 Task: Search one way flight ticket for 1 adult, 6 children, 1 infant in seat and 1 infant on lap in business from Deadhorse: Deadhorse Airport(prudhoe Bay Airport) to New Bern: Coastal Carolina Regional Airport (was Craven County Regional) on 5-4-2023. Number of bags: 2 carry on bags. Price is upto 65000. Outbound departure time preference is 5:45.
Action: Mouse moved to (350, 303)
Screenshot: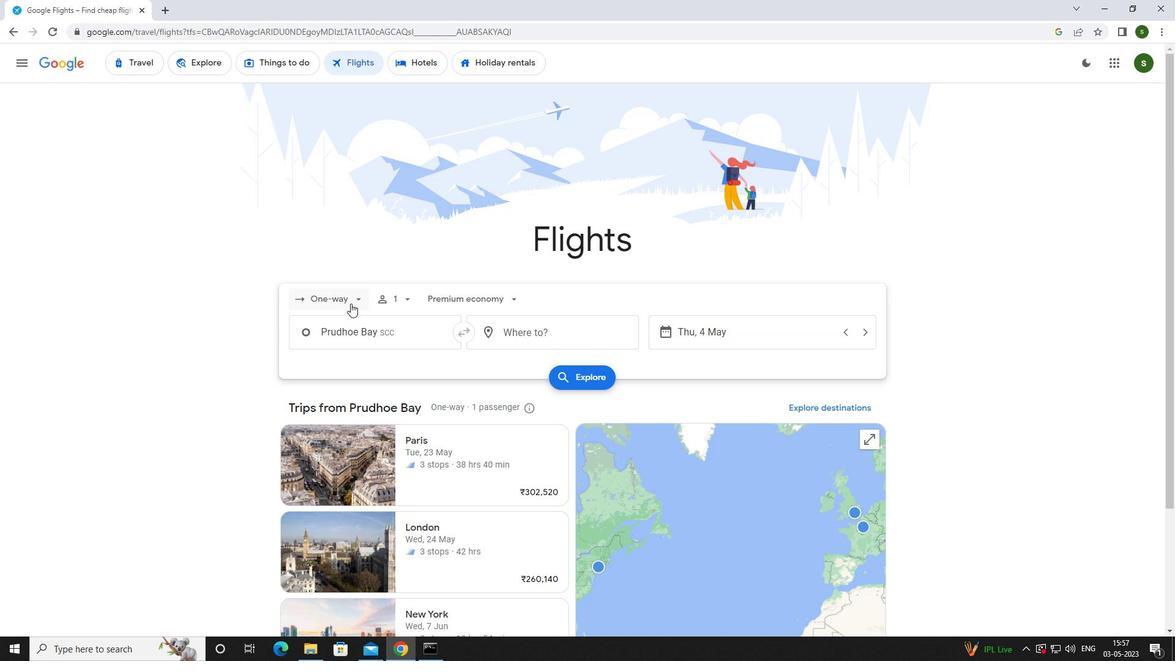 
Action: Mouse pressed left at (350, 303)
Screenshot: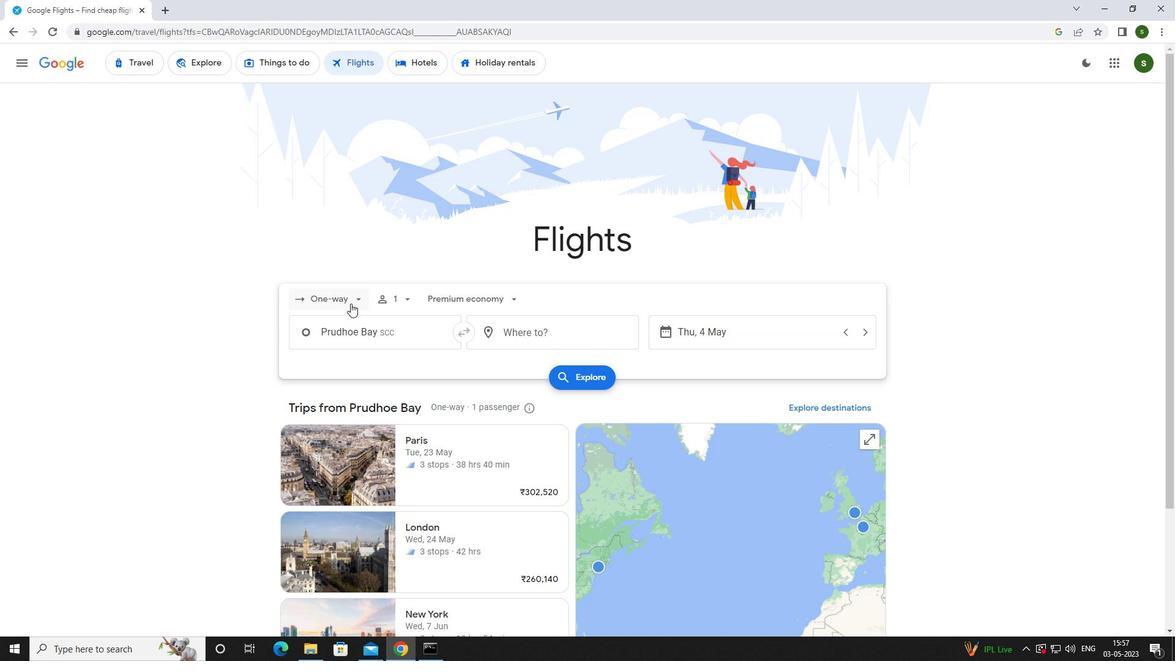 
Action: Mouse moved to (350, 300)
Screenshot: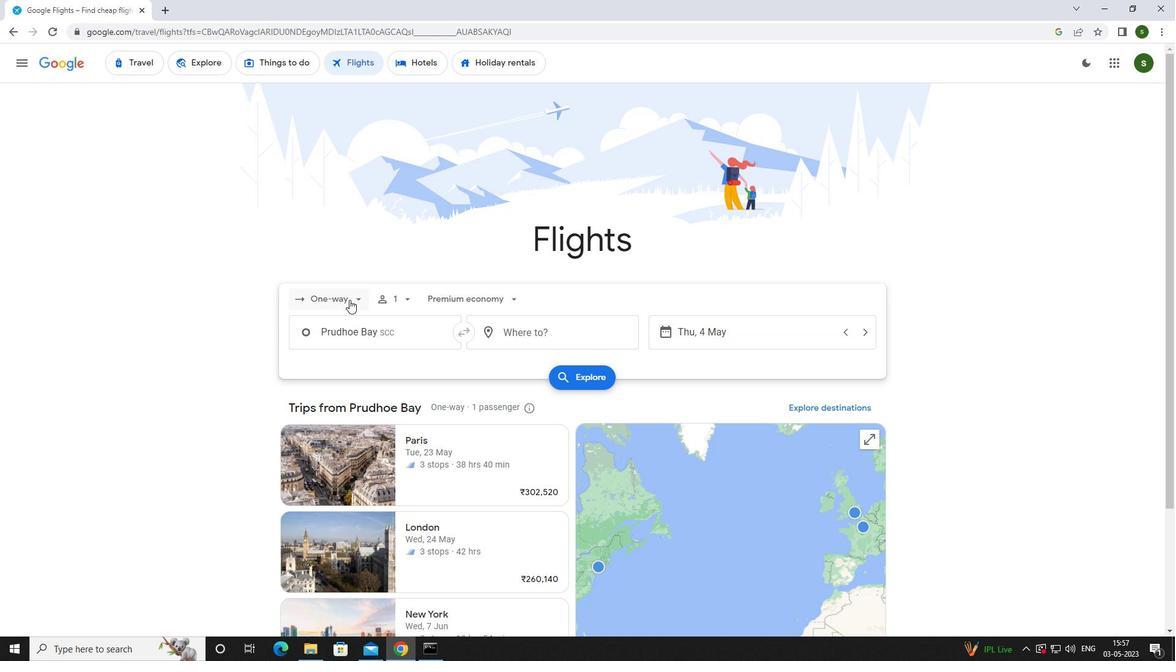 
Action: Mouse pressed left at (350, 300)
Screenshot: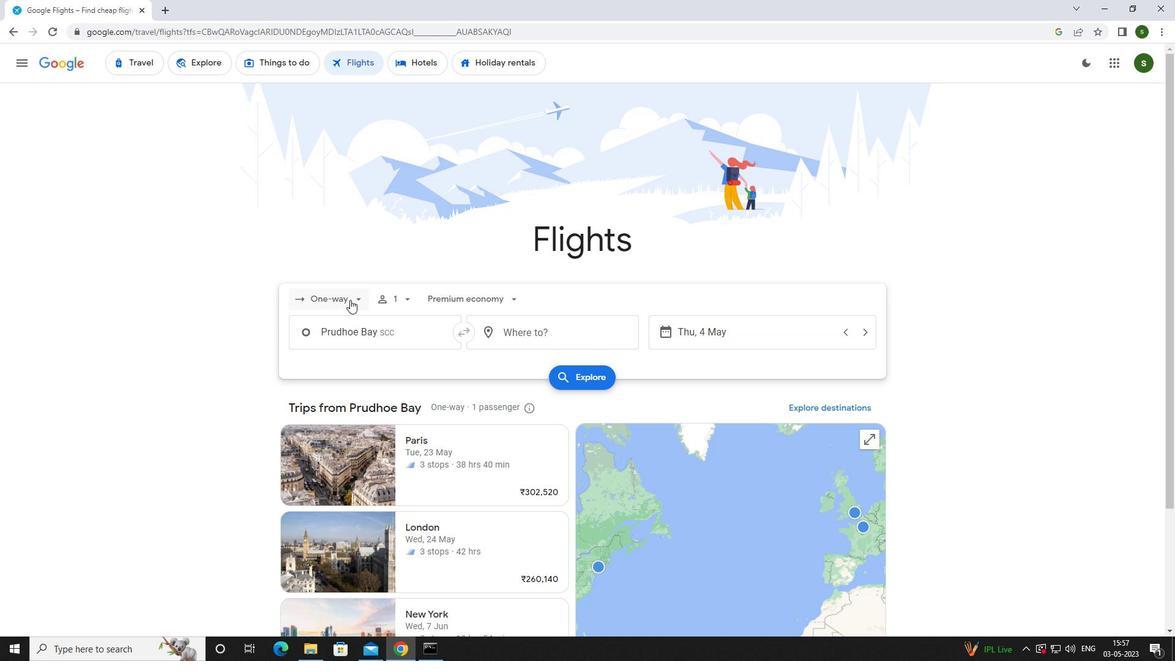 
Action: Mouse moved to (348, 301)
Screenshot: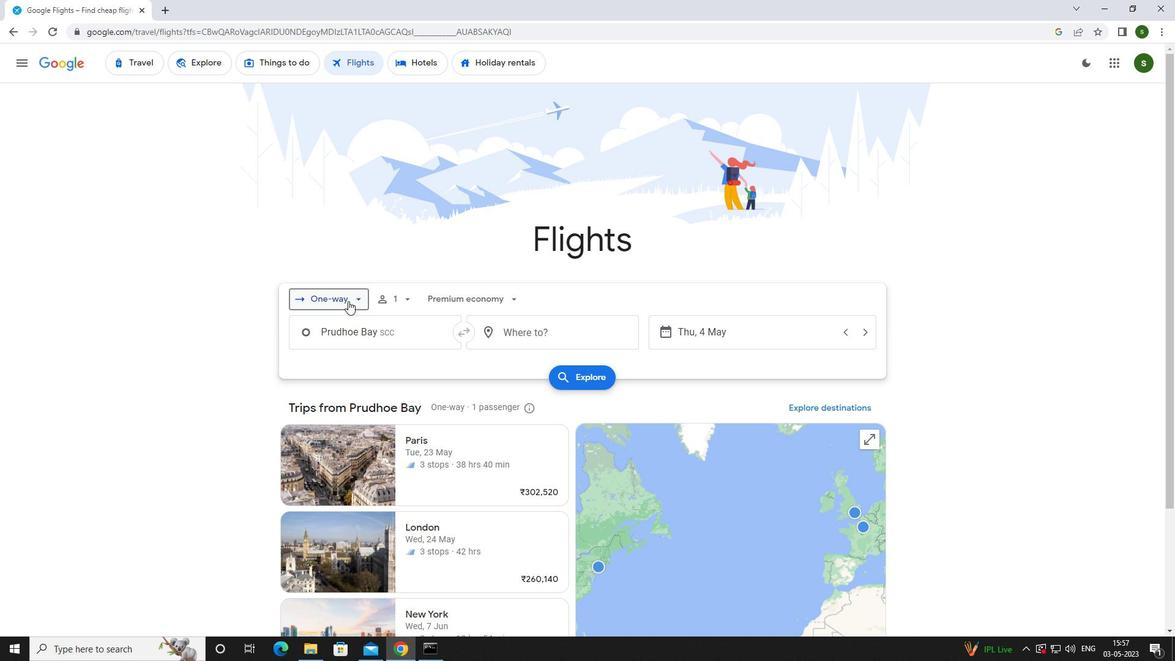 
Action: Mouse pressed left at (348, 301)
Screenshot: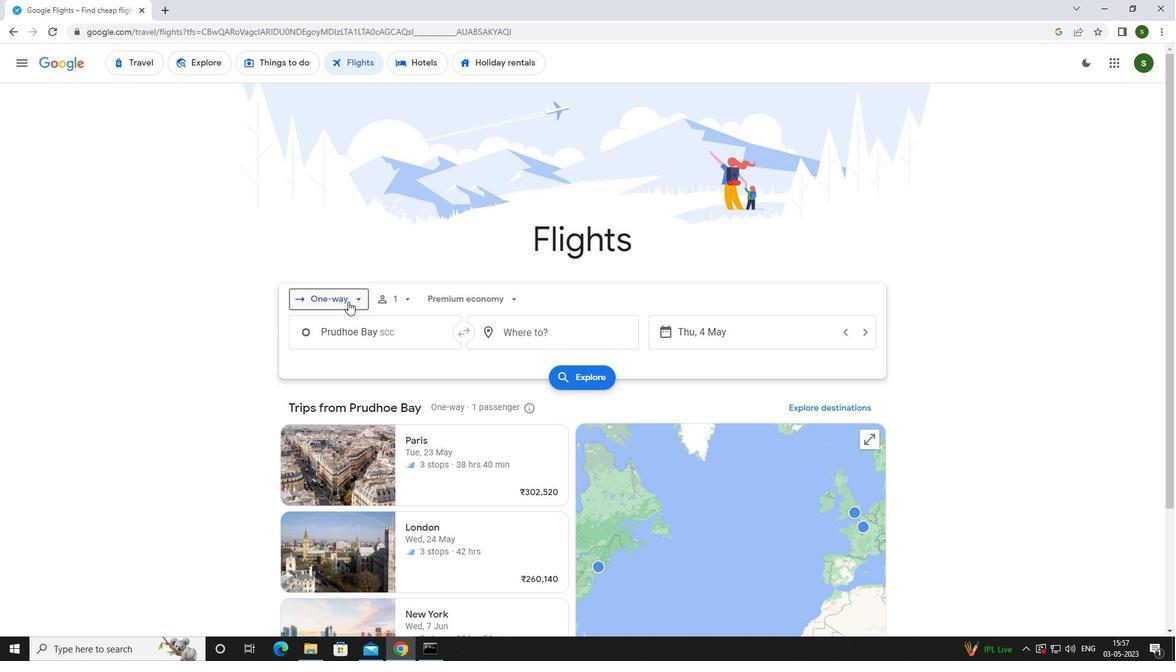 
Action: Mouse moved to (350, 353)
Screenshot: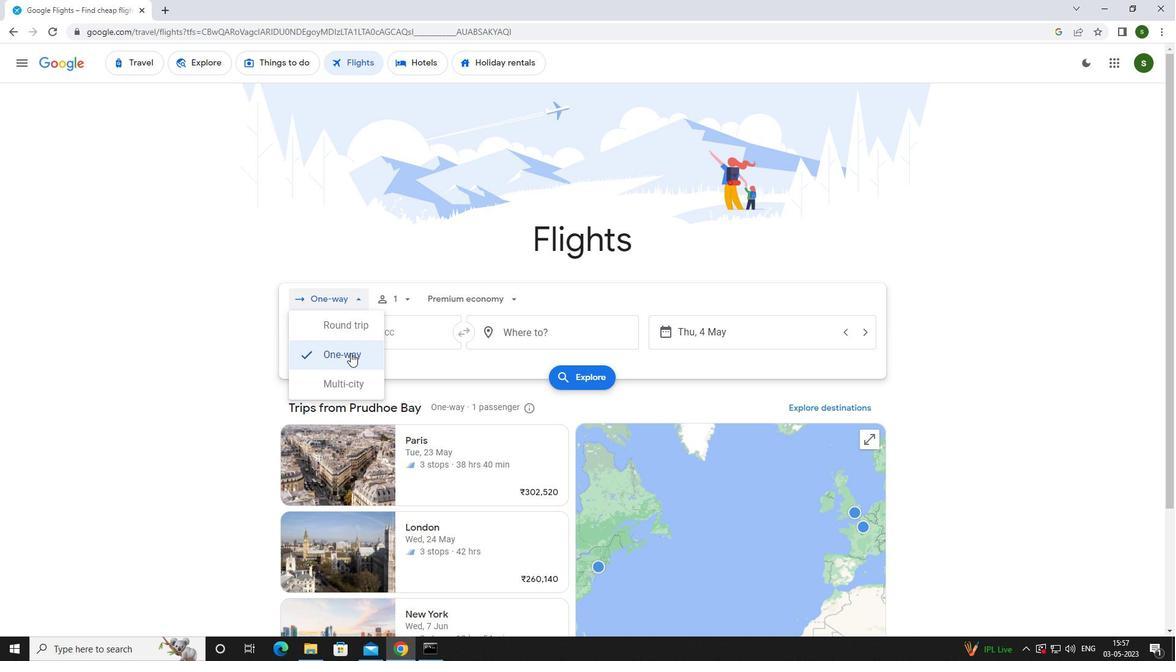 
Action: Mouse pressed left at (350, 353)
Screenshot: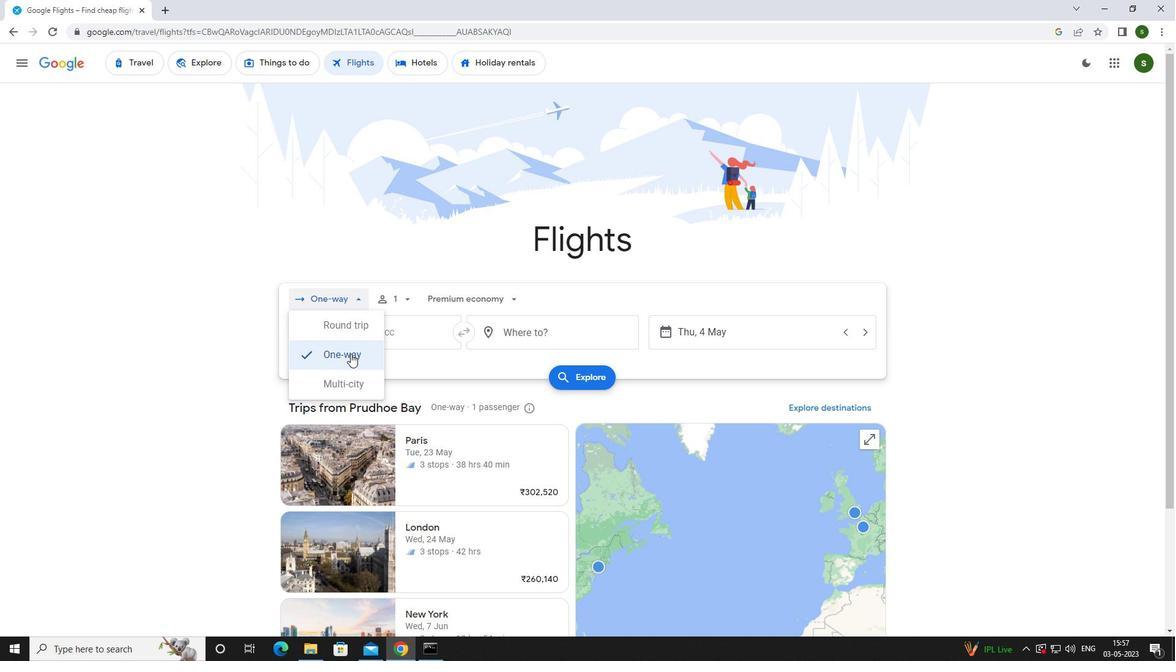 
Action: Mouse moved to (402, 300)
Screenshot: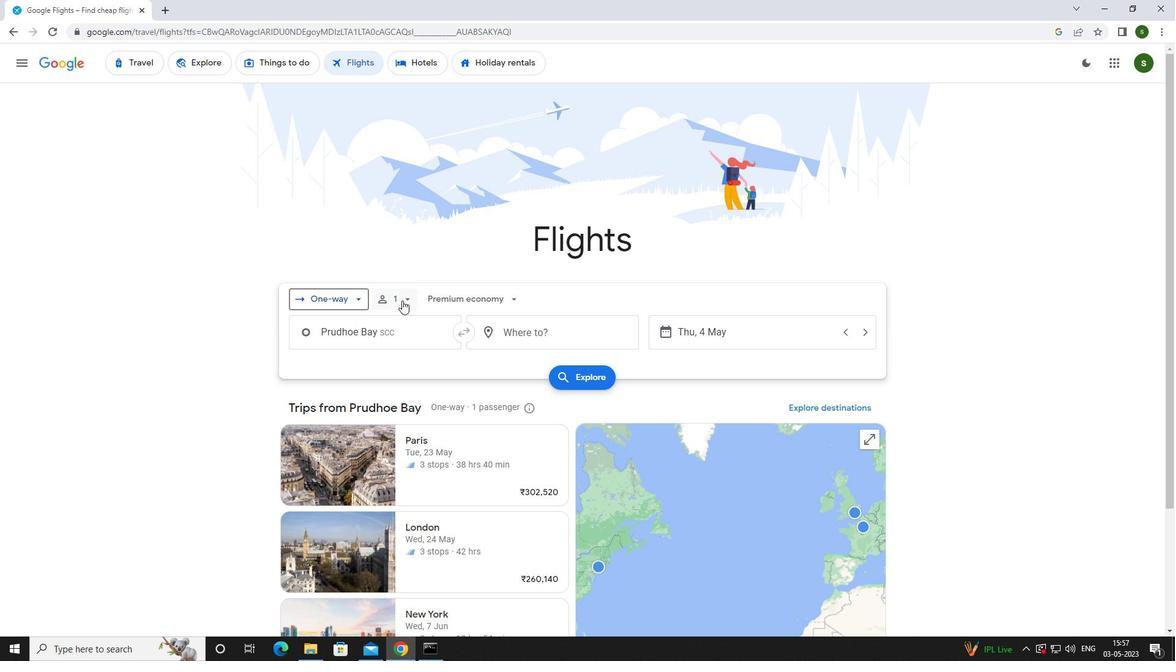 
Action: Mouse pressed left at (402, 300)
Screenshot: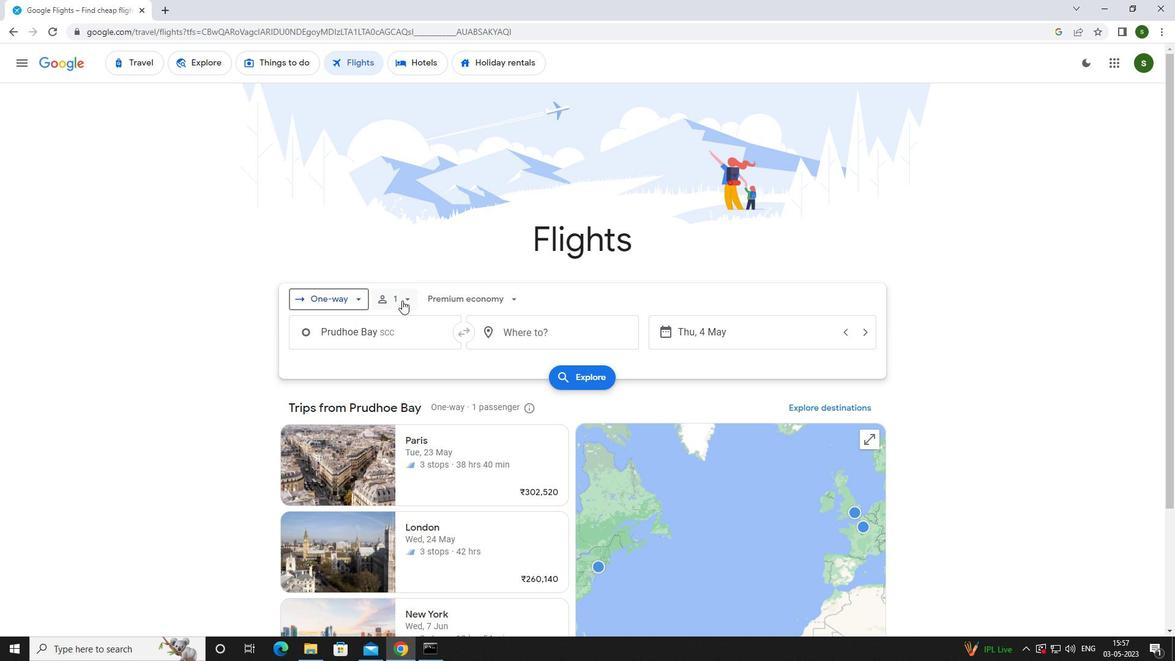 
Action: Mouse moved to (497, 359)
Screenshot: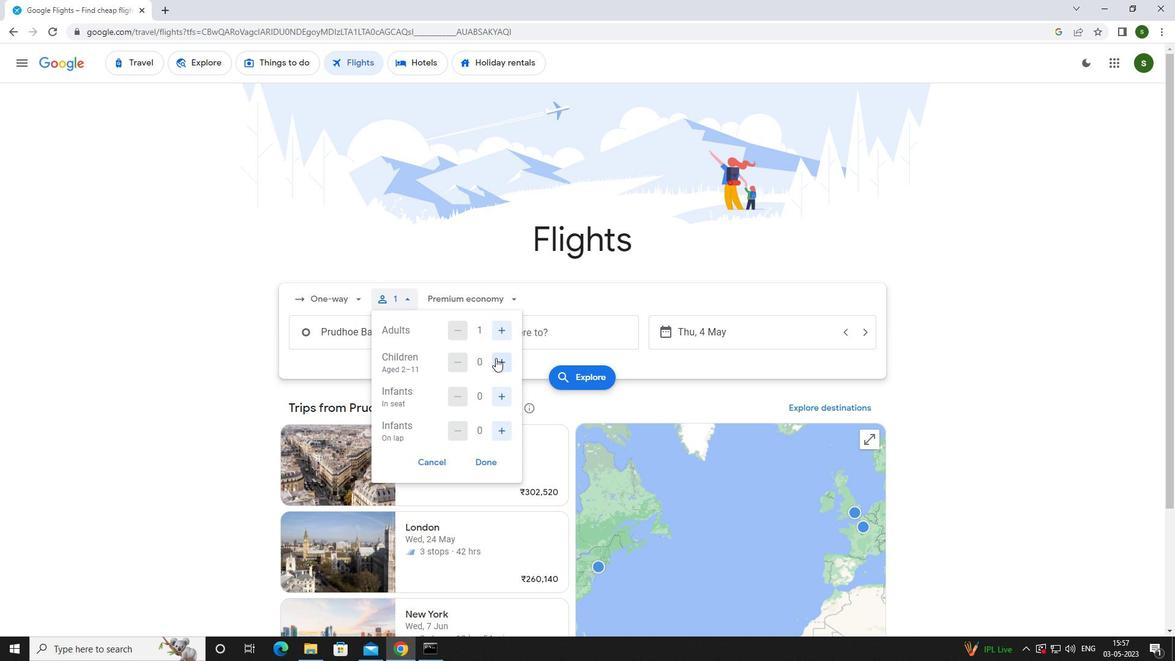 
Action: Mouse pressed left at (497, 359)
Screenshot: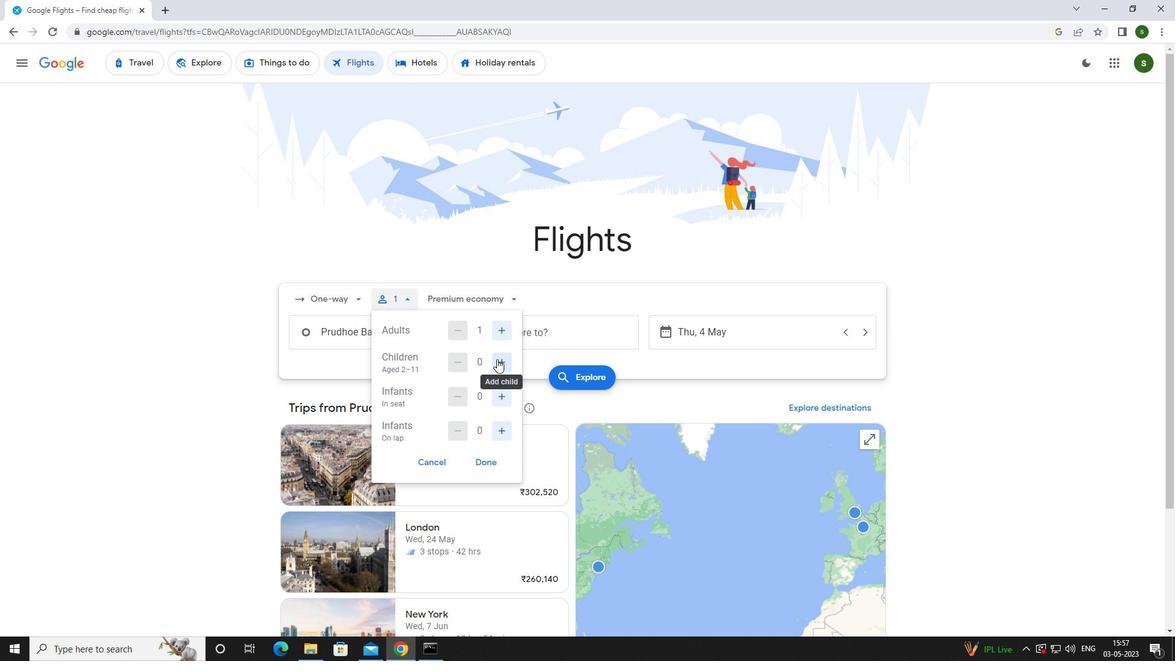 
Action: Mouse pressed left at (497, 359)
Screenshot: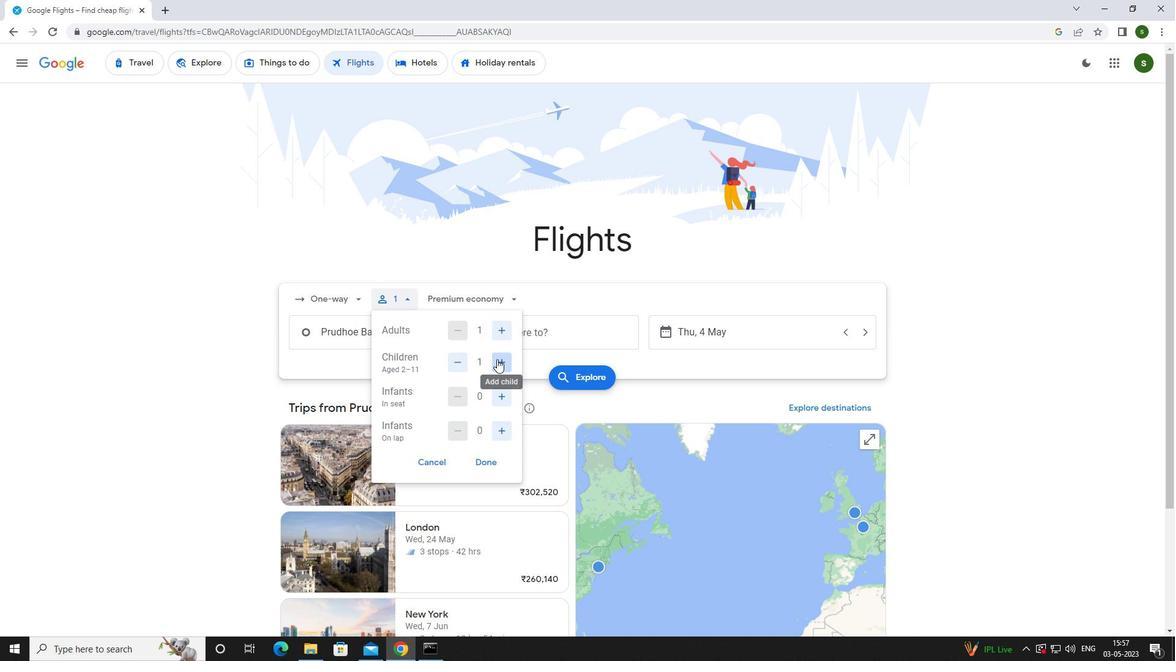 
Action: Mouse pressed left at (497, 359)
Screenshot: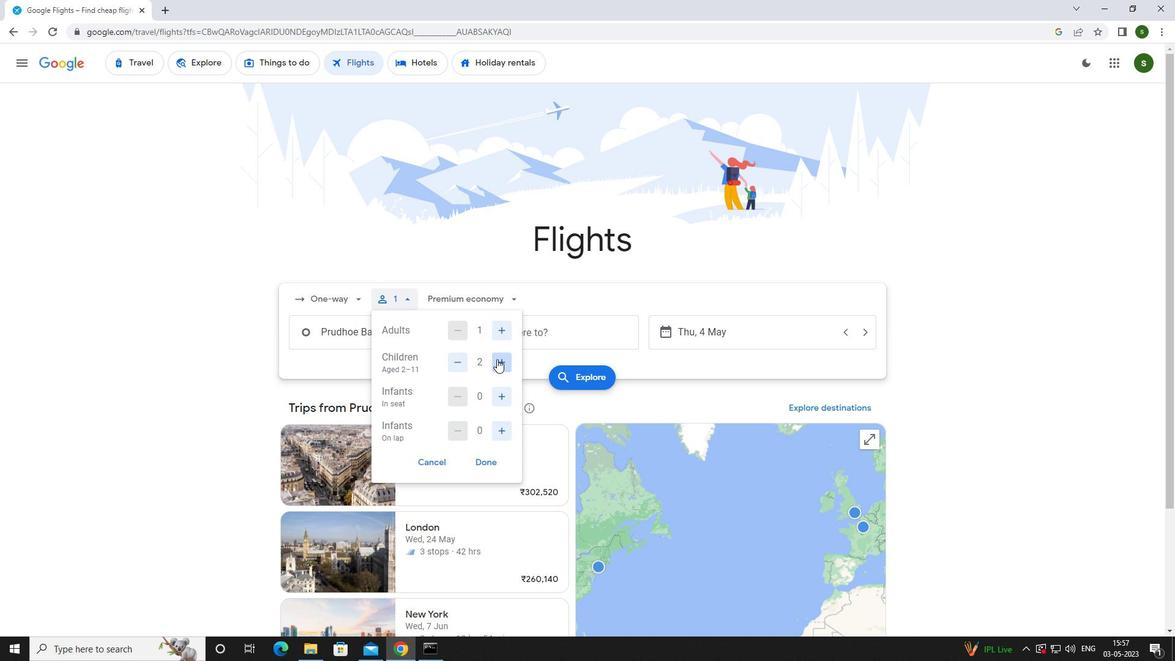 
Action: Mouse pressed left at (497, 359)
Screenshot: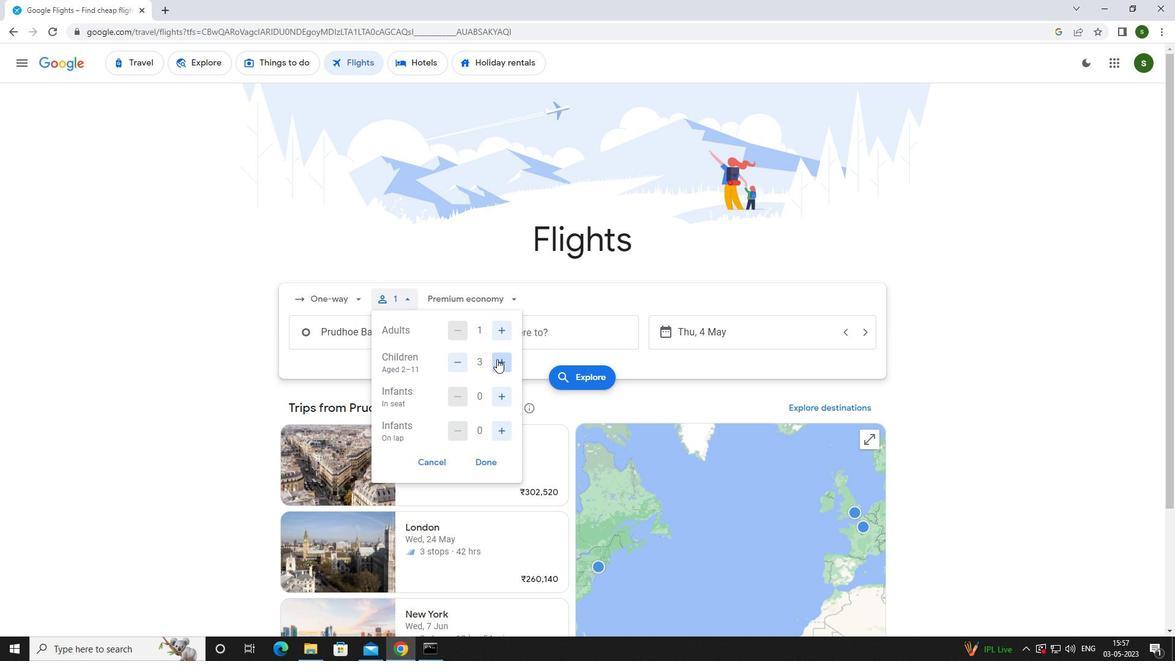 
Action: Mouse pressed left at (497, 359)
Screenshot: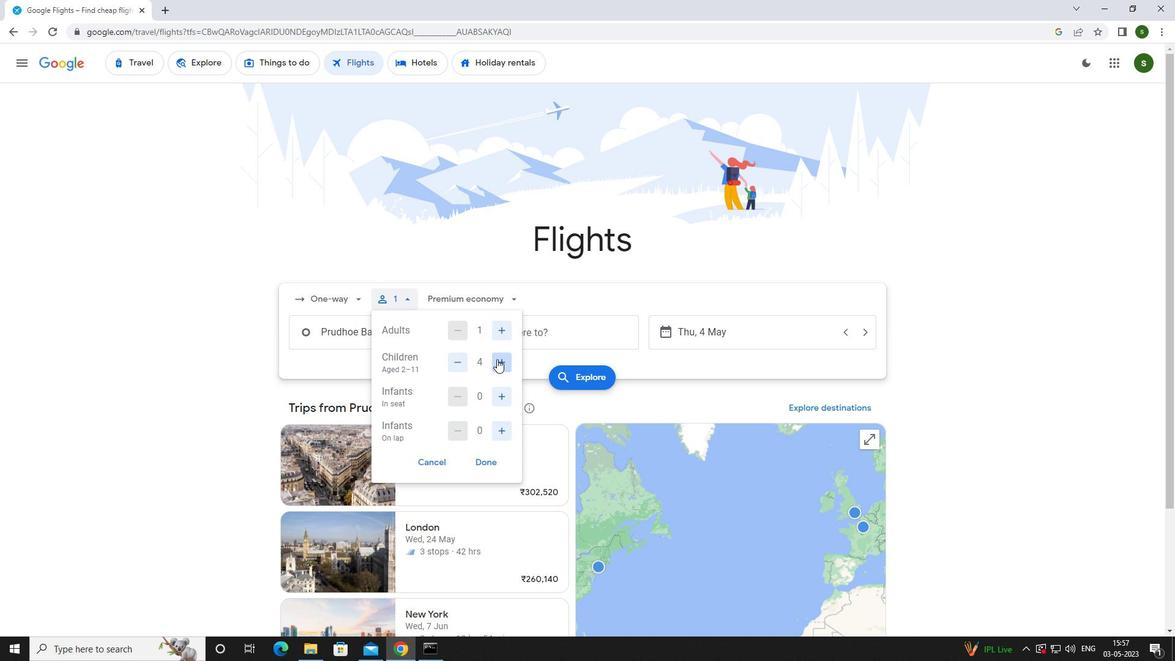 
Action: Mouse pressed left at (497, 359)
Screenshot: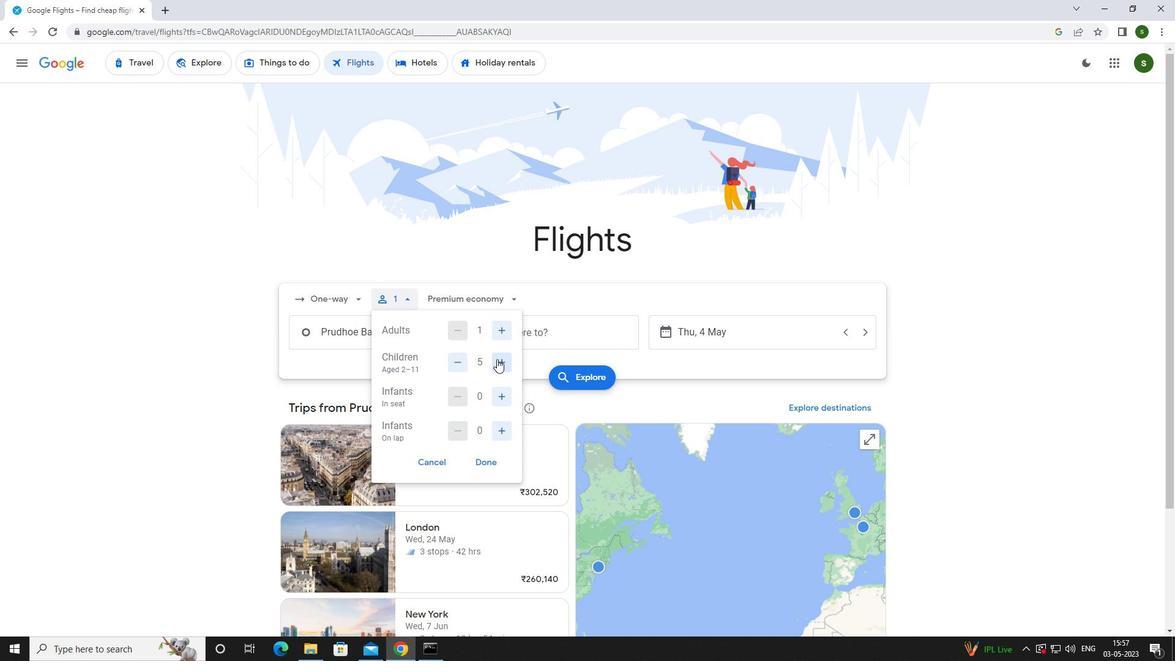 
Action: Mouse moved to (505, 400)
Screenshot: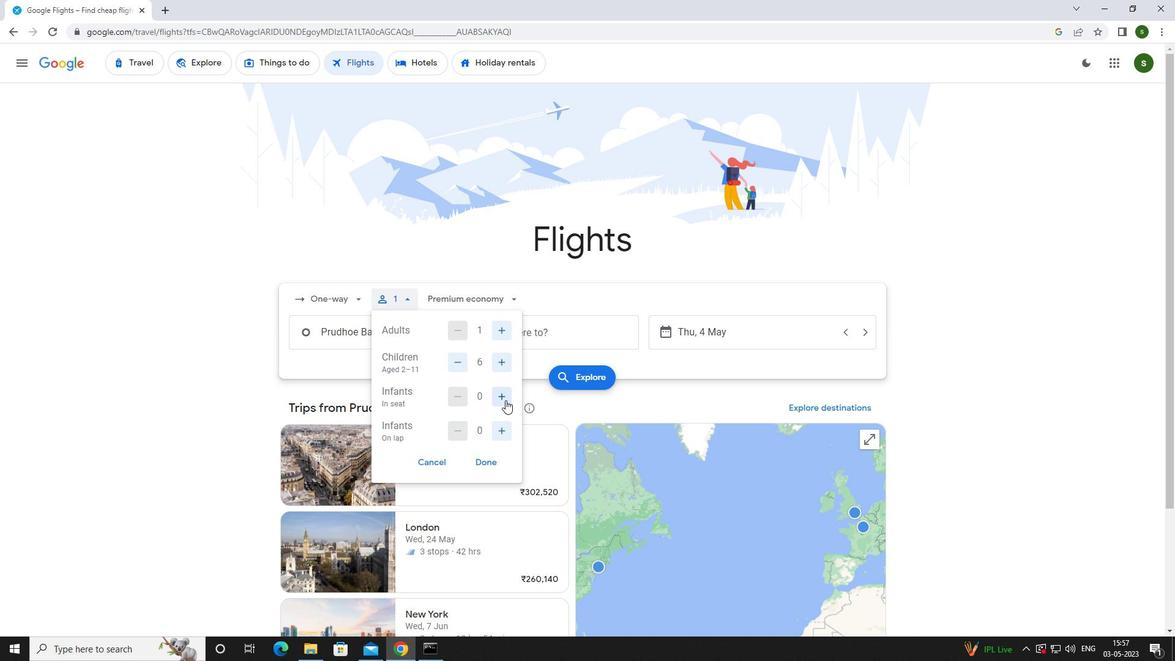
Action: Mouse pressed left at (505, 400)
Screenshot: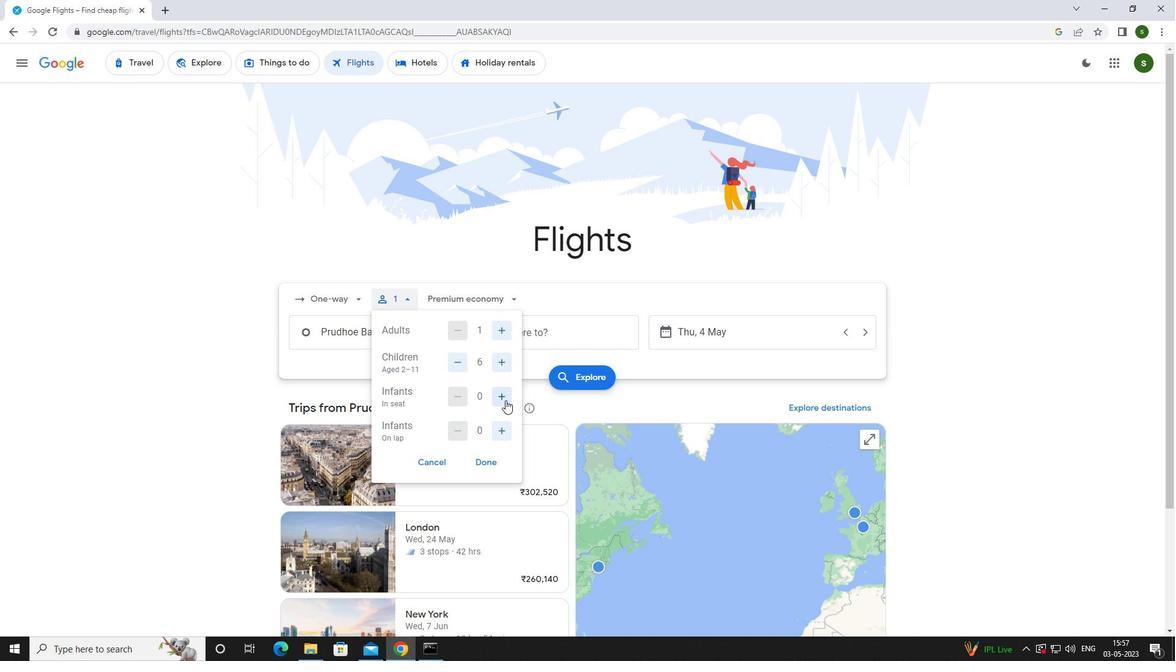
Action: Mouse moved to (502, 428)
Screenshot: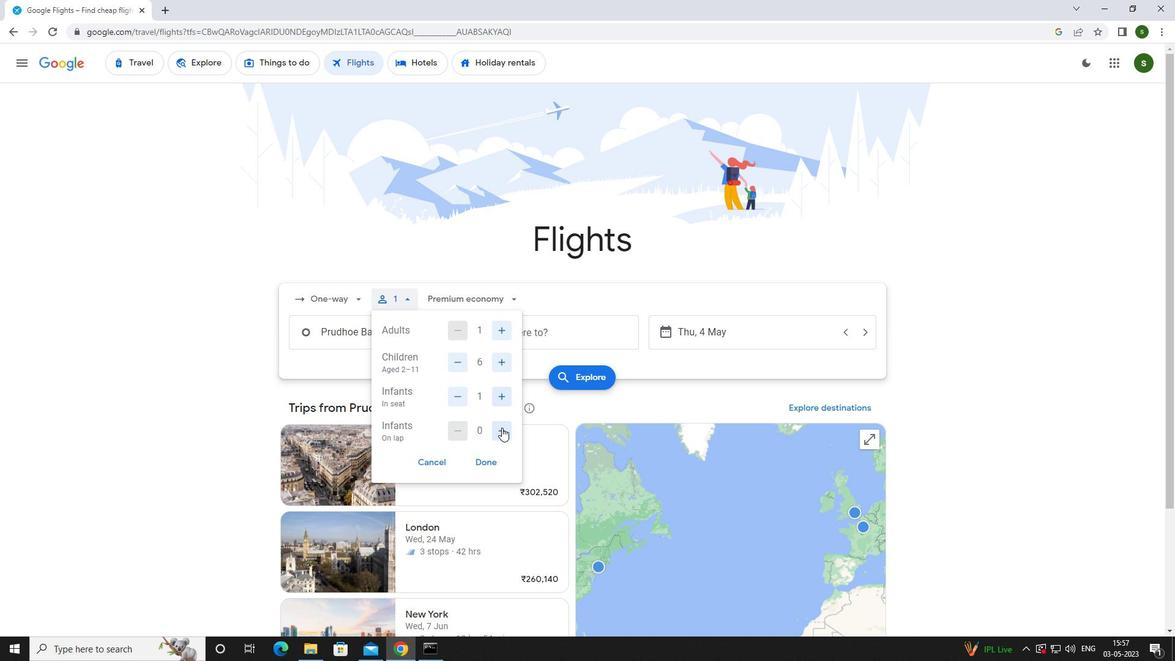 
Action: Mouse pressed left at (502, 428)
Screenshot: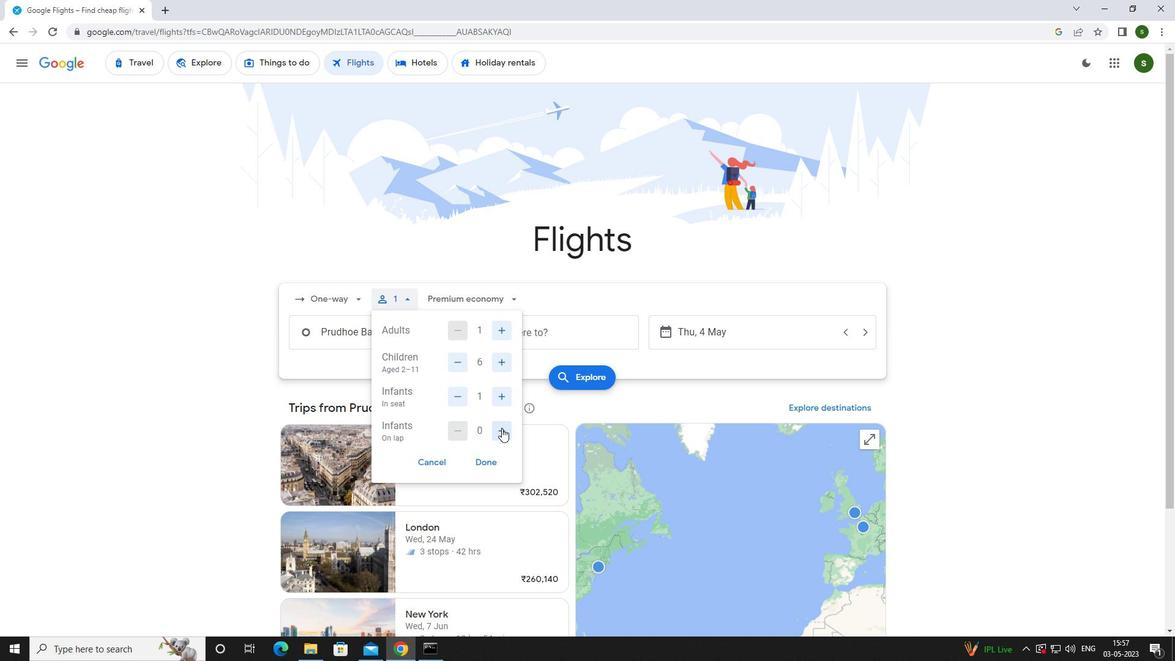 
Action: Mouse moved to (507, 295)
Screenshot: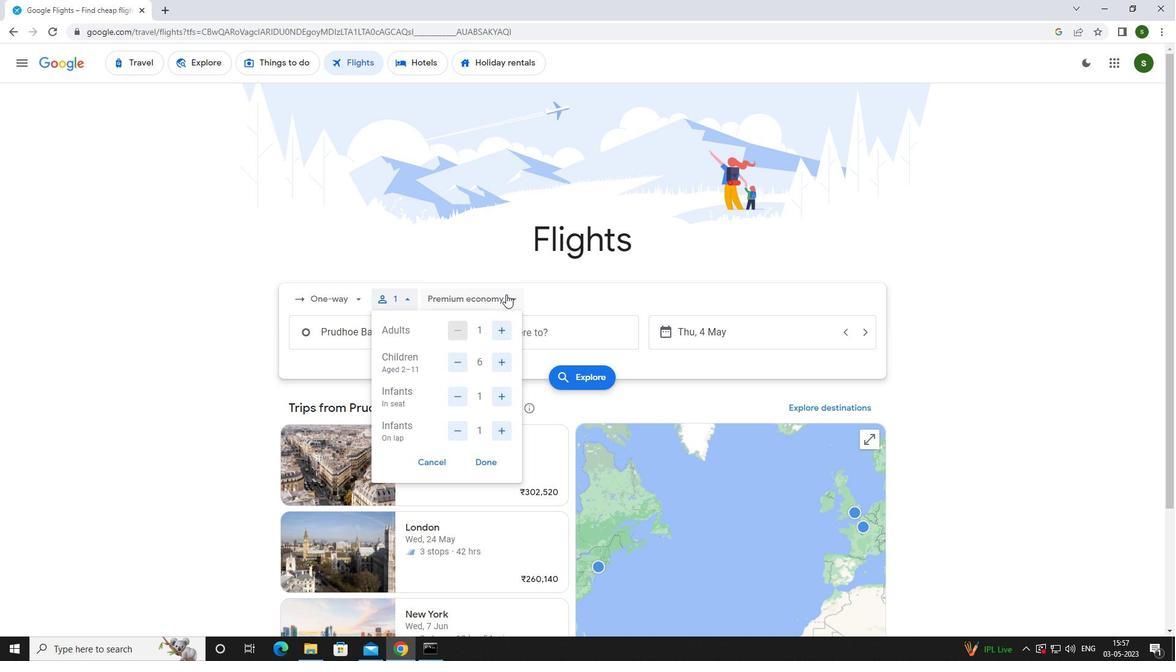 
Action: Mouse pressed left at (507, 295)
Screenshot: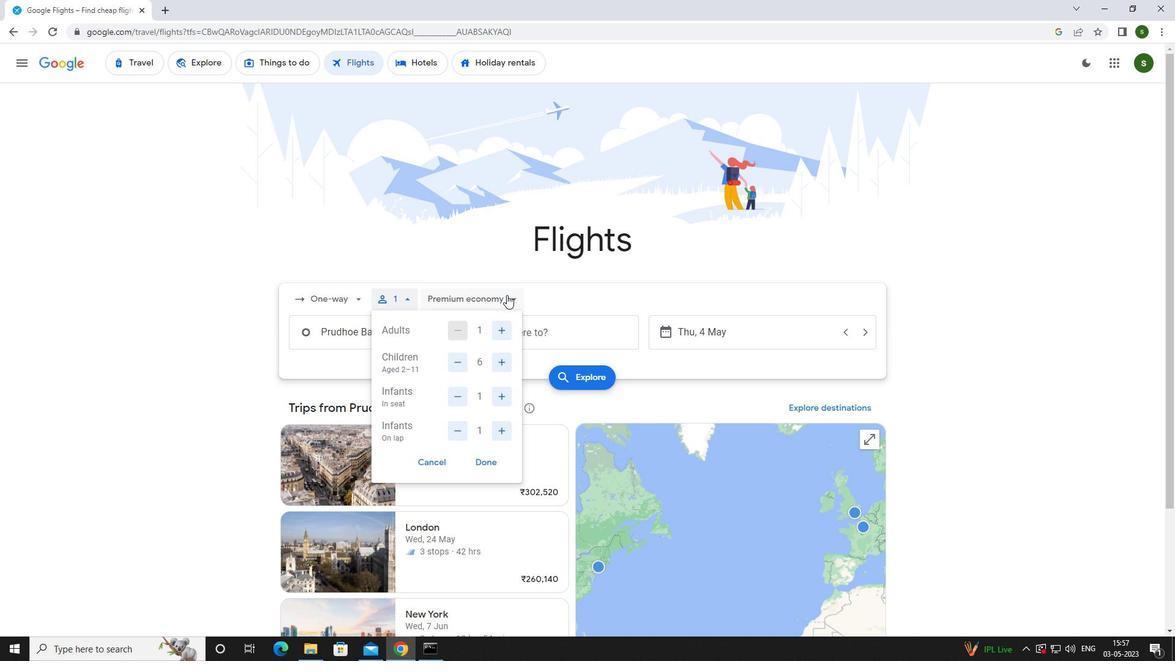 
Action: Mouse moved to (489, 382)
Screenshot: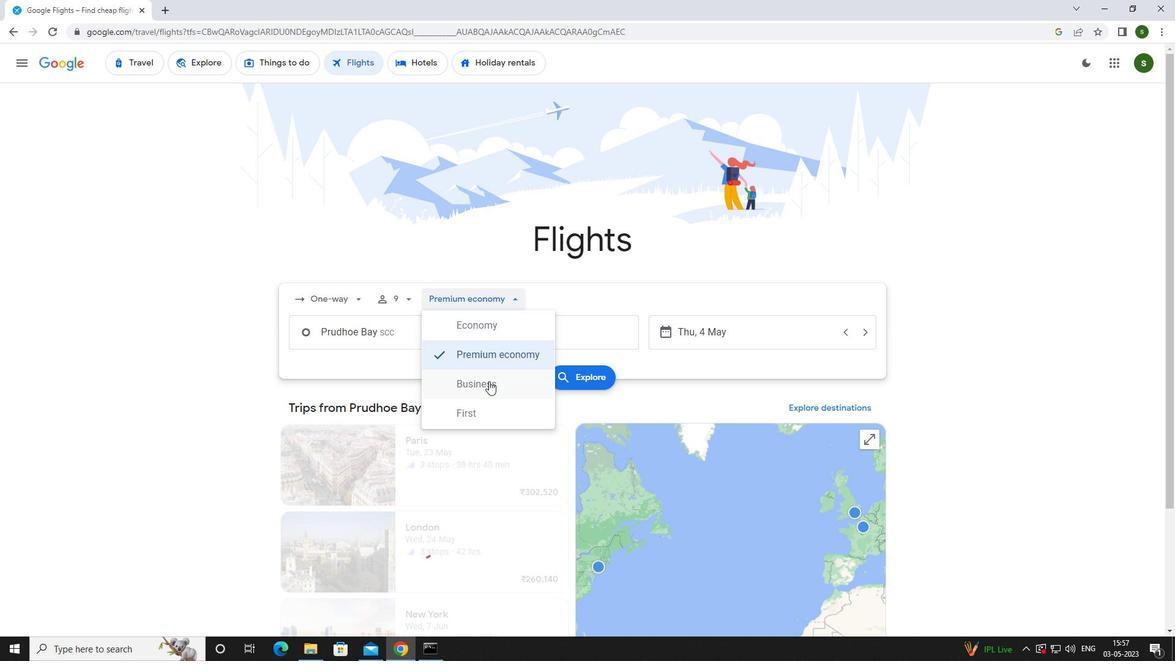
Action: Mouse pressed left at (489, 382)
Screenshot: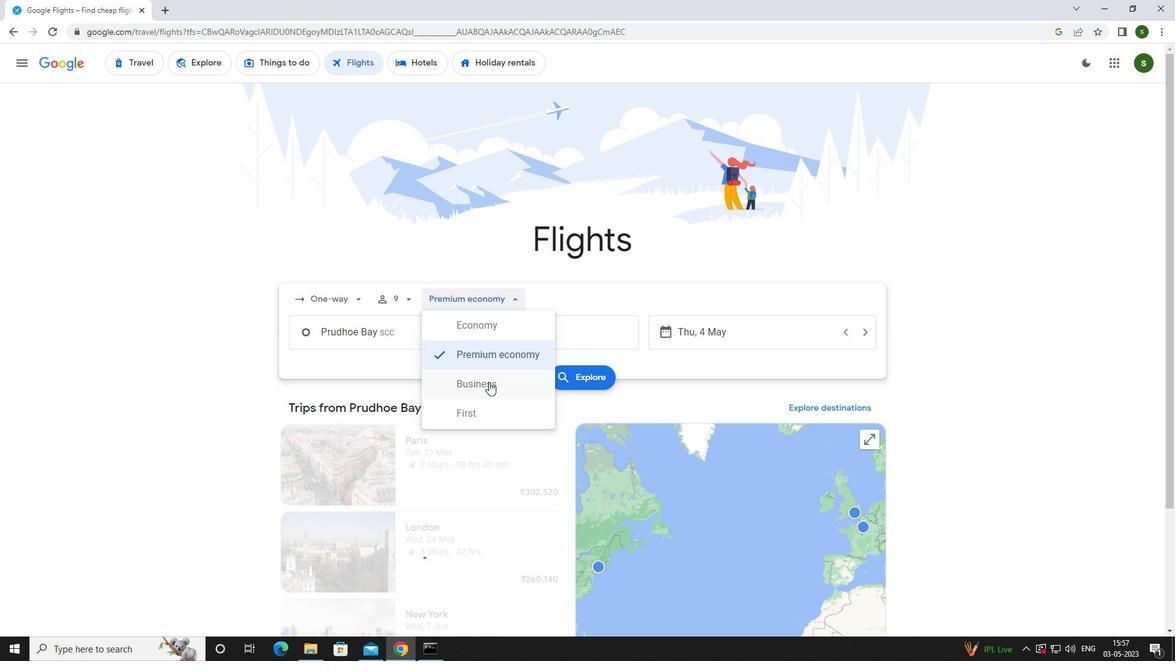 
Action: Mouse moved to (441, 335)
Screenshot: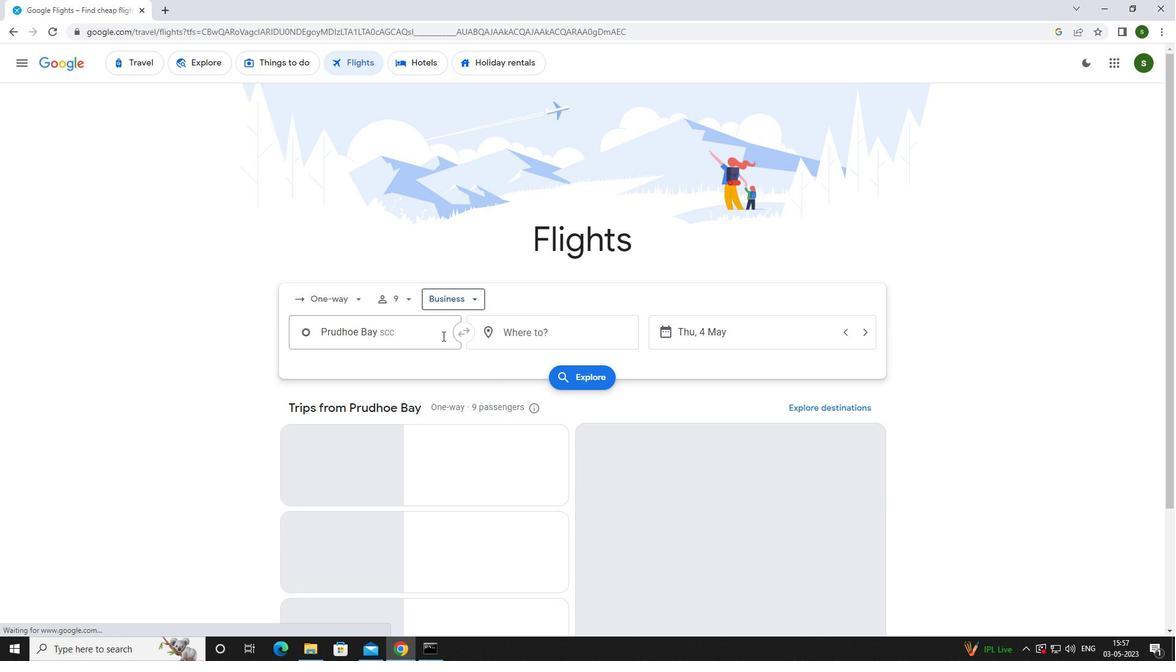 
Action: Mouse pressed left at (441, 335)
Screenshot: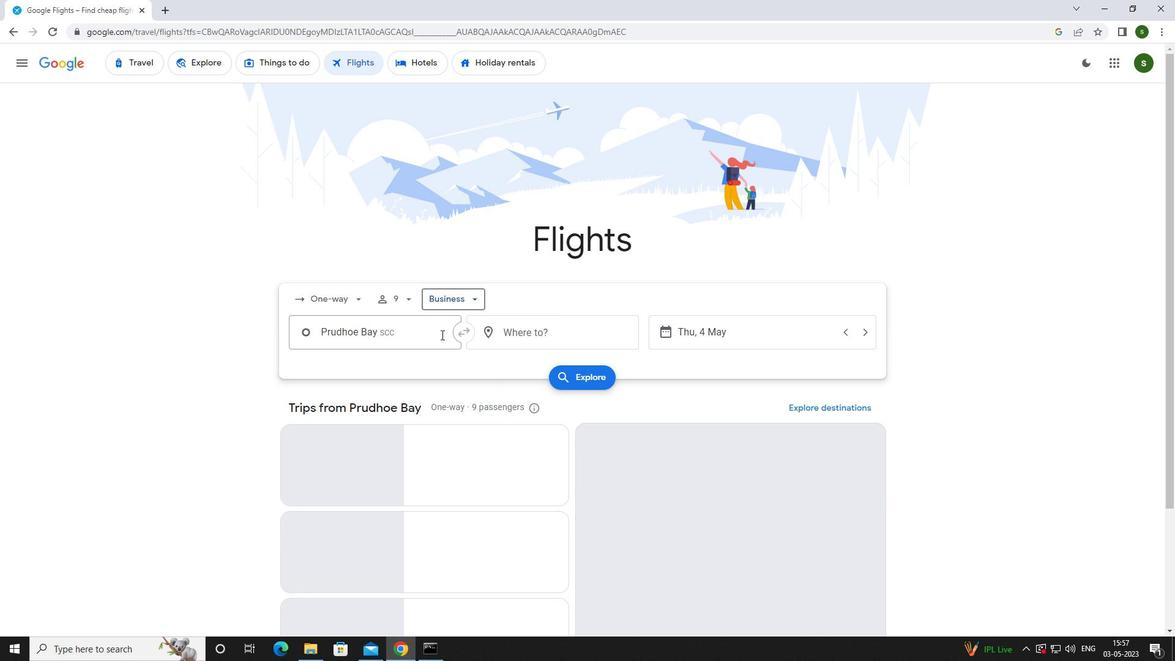 
Action: Key pressed <Key.caps_lock>d<Key.caps_lock>eadhorse
Screenshot: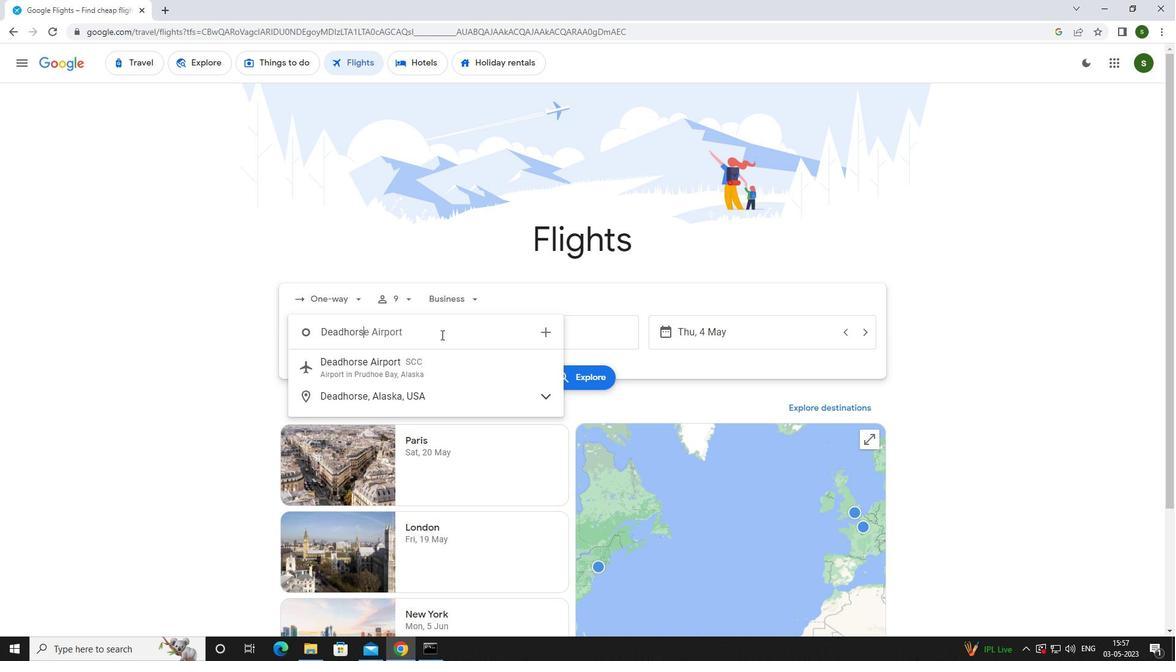 
Action: Mouse moved to (428, 367)
Screenshot: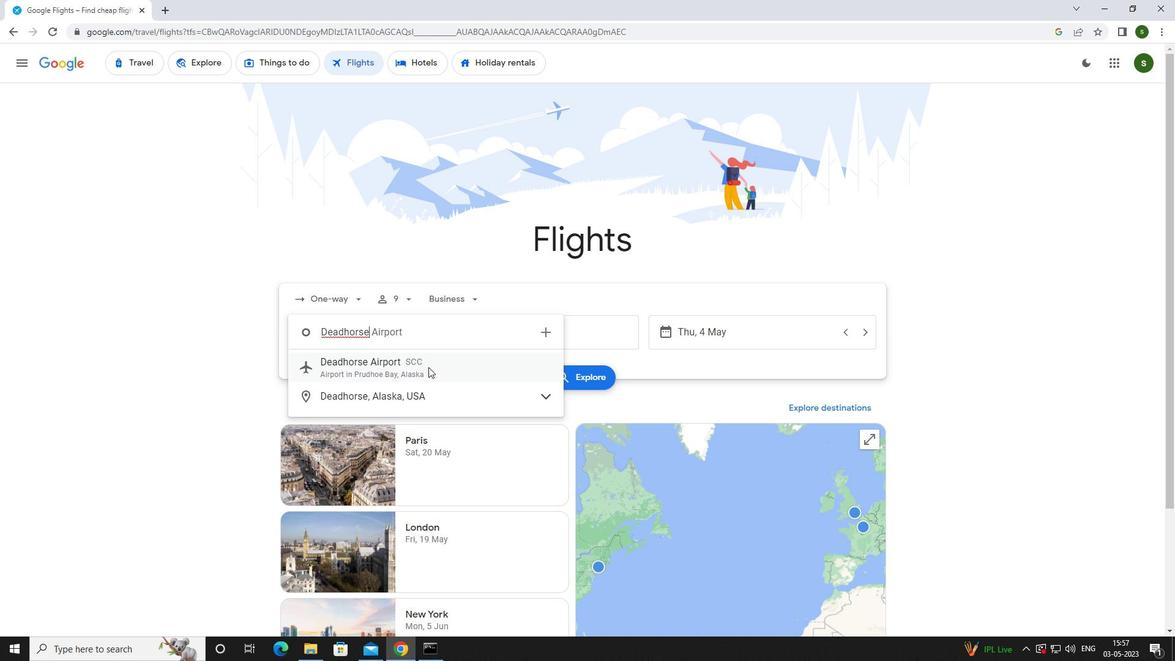 
Action: Mouse pressed left at (428, 367)
Screenshot: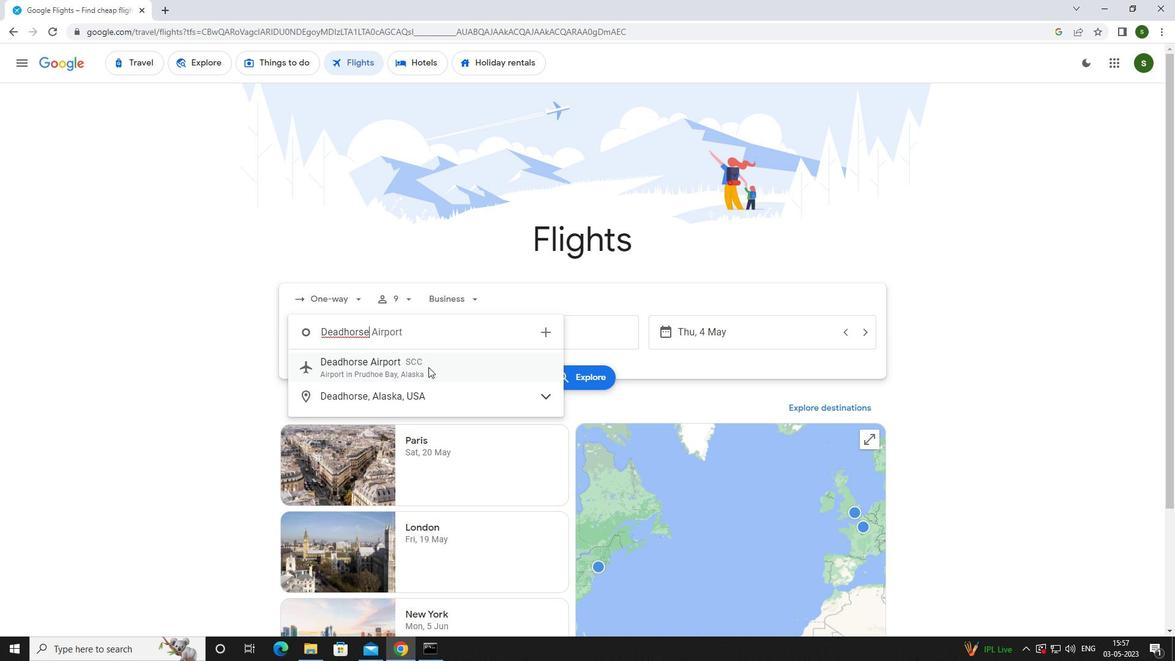 
Action: Mouse moved to (560, 331)
Screenshot: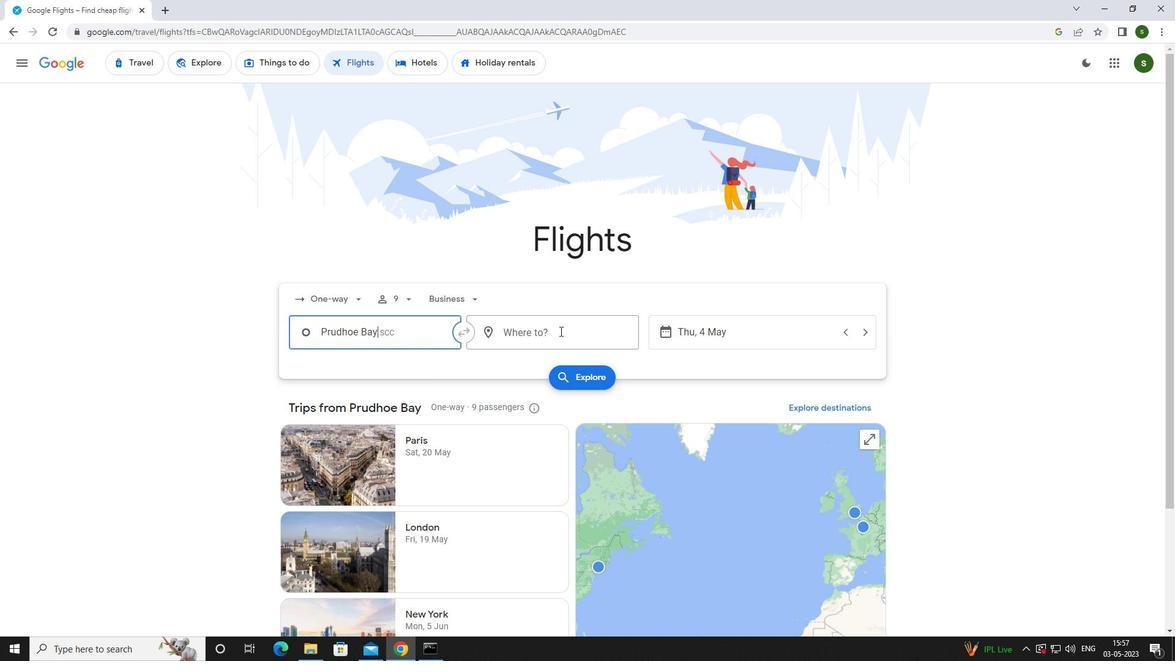 
Action: Mouse pressed left at (560, 331)
Screenshot: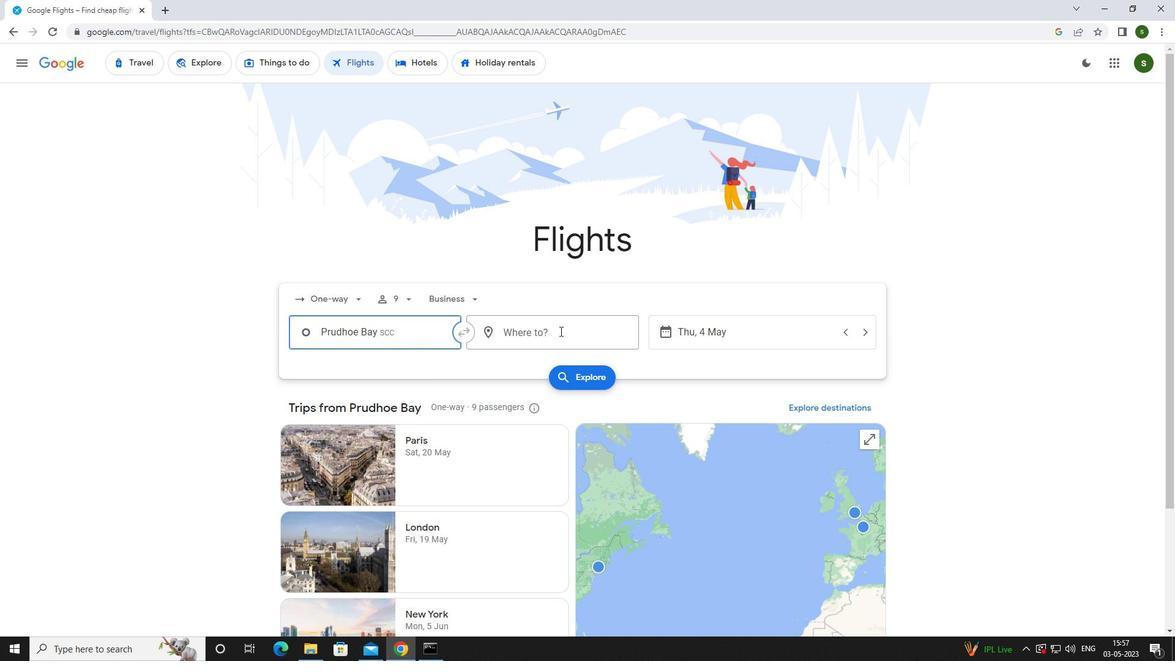 
Action: Key pressed <Key.caps_lock>c<Key.caps_lock>oastal
Screenshot: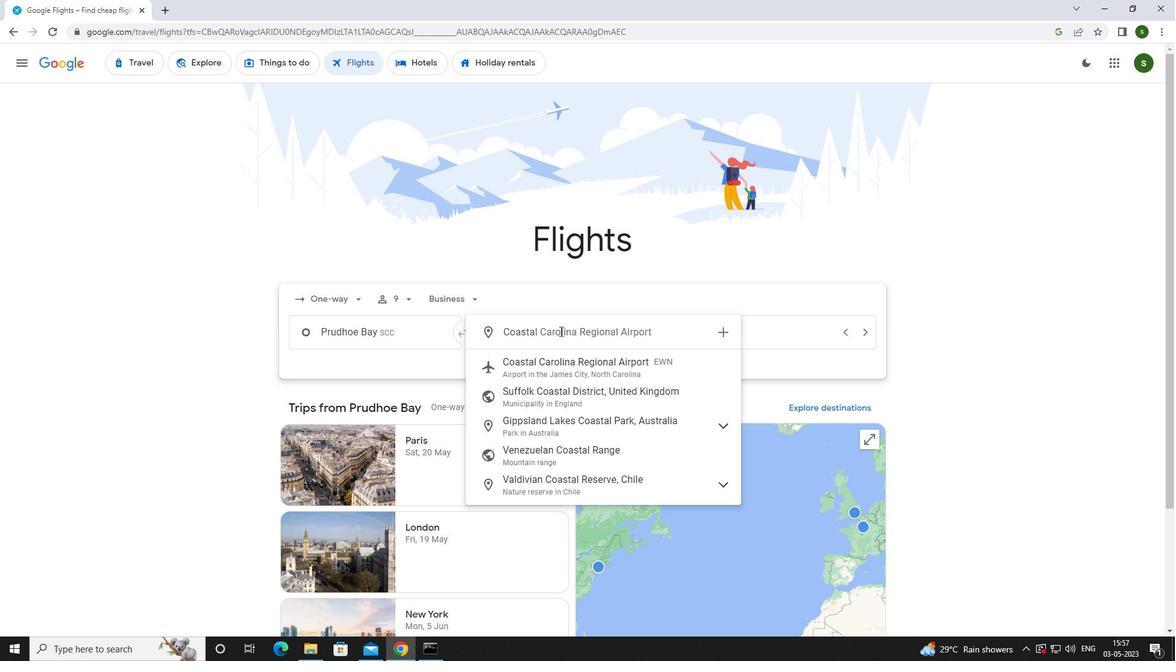 
Action: Mouse moved to (567, 361)
Screenshot: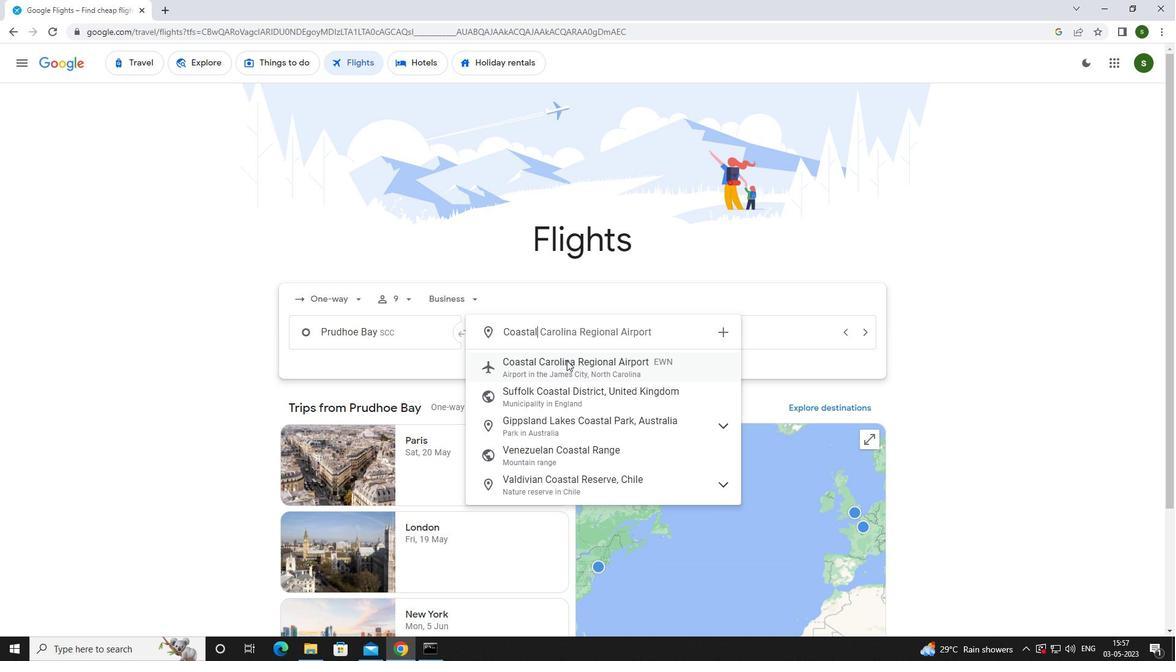 
Action: Mouse pressed left at (567, 361)
Screenshot: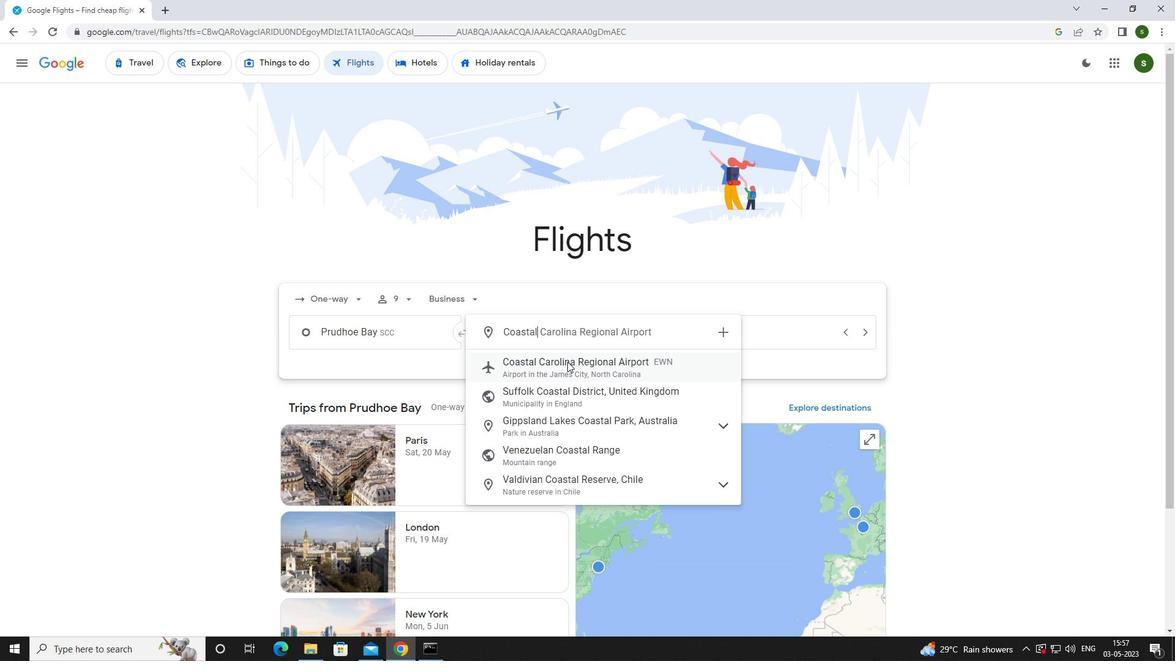 
Action: Mouse moved to (745, 344)
Screenshot: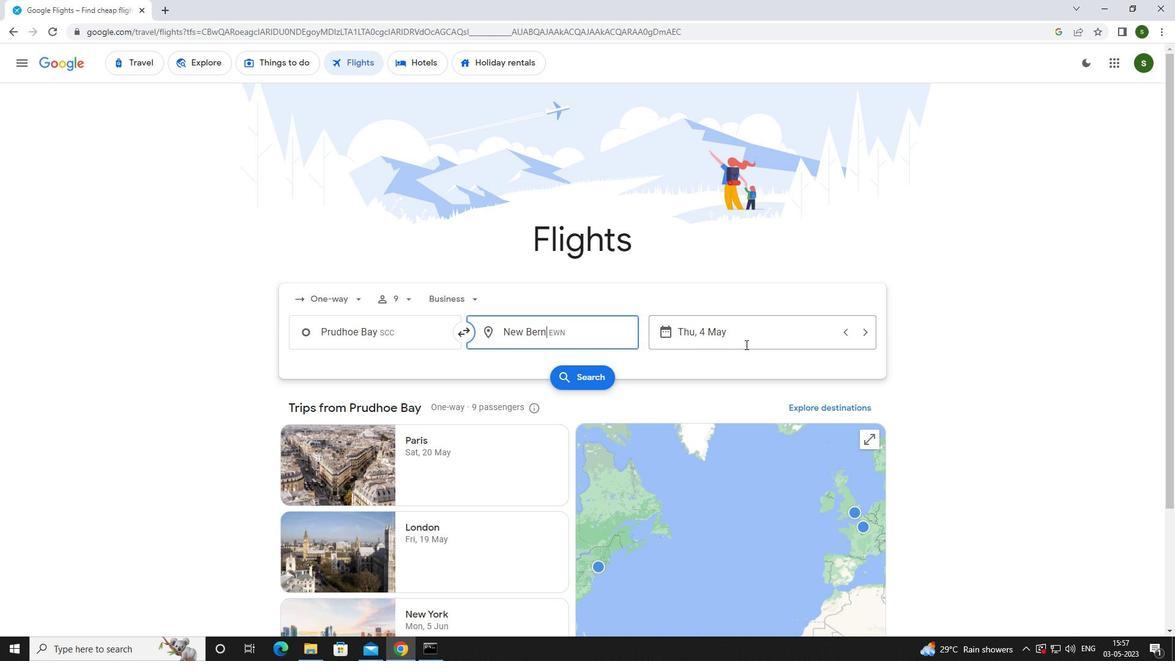 
Action: Mouse pressed left at (745, 344)
Screenshot: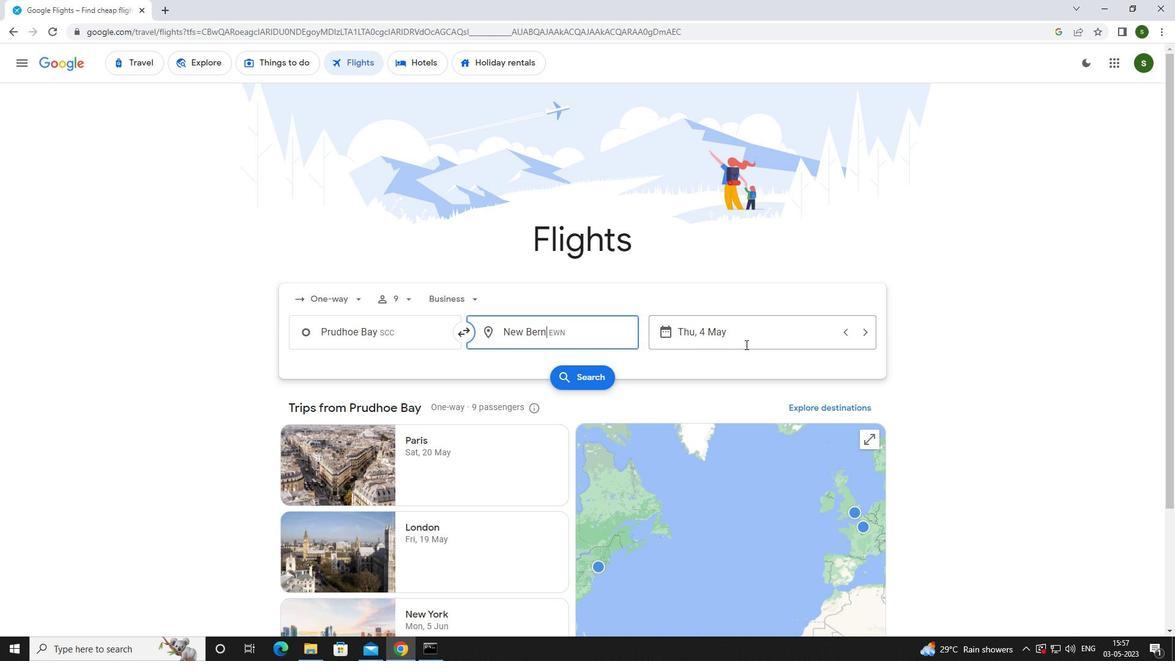 
Action: Mouse moved to (558, 414)
Screenshot: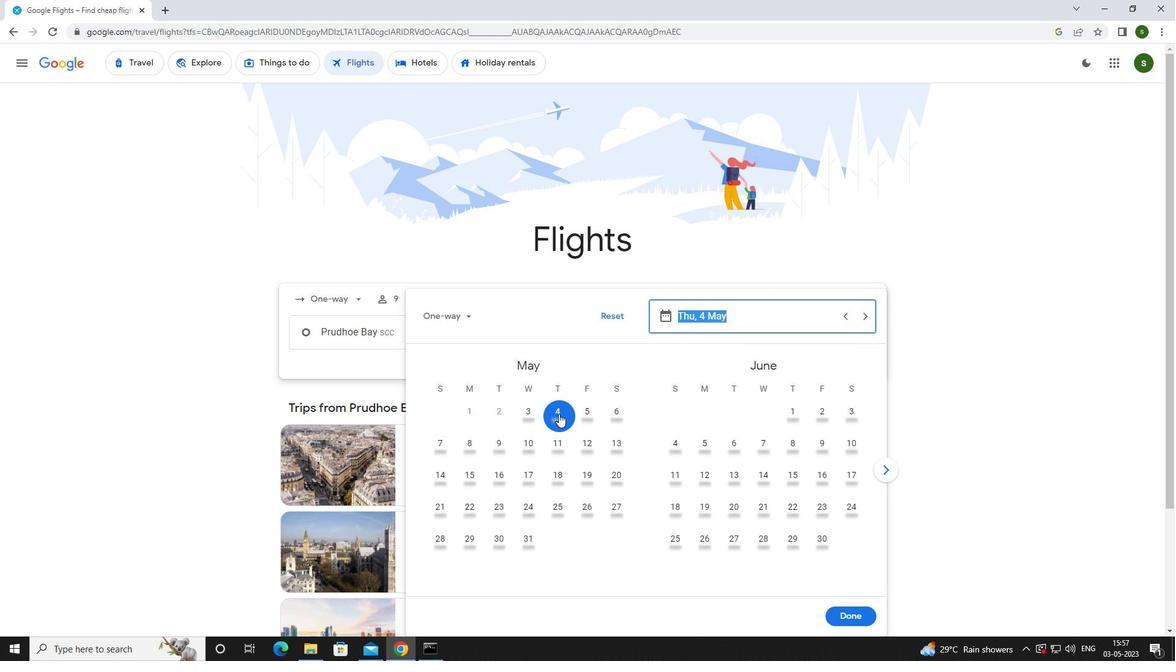
Action: Mouse pressed left at (558, 414)
Screenshot: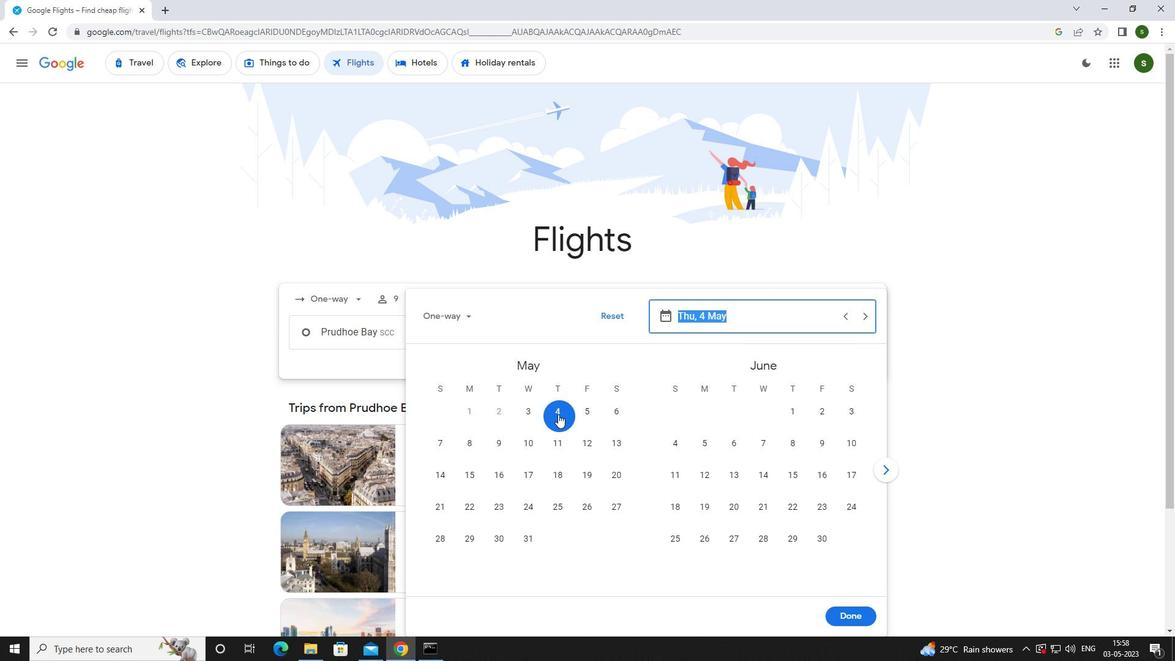 
Action: Mouse moved to (856, 610)
Screenshot: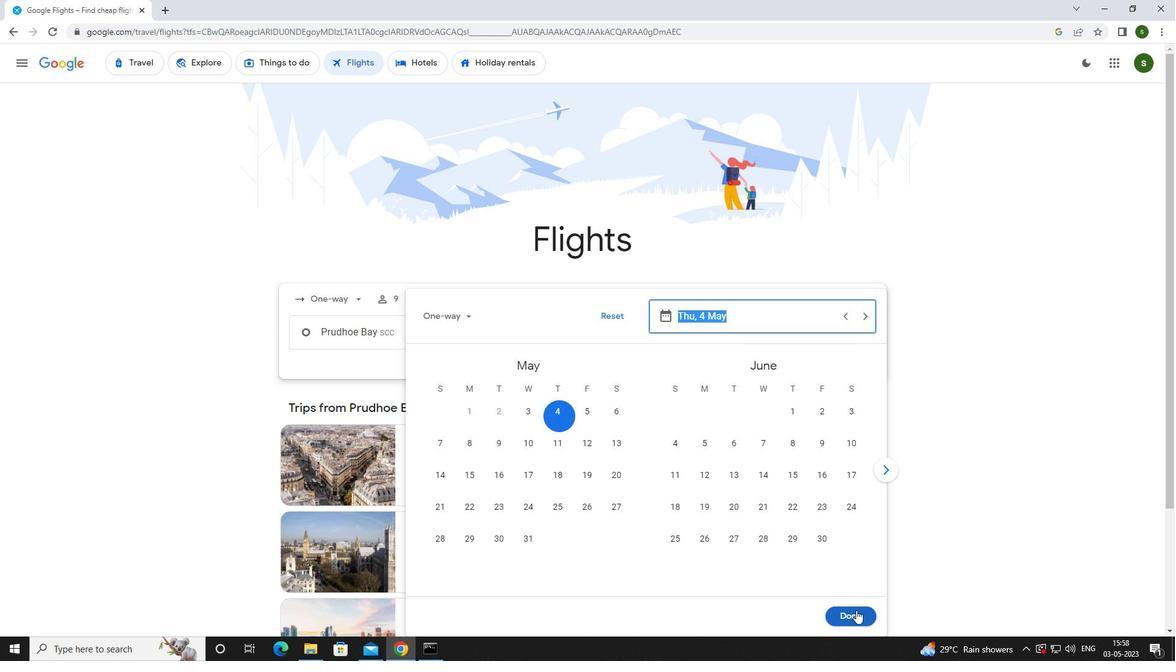 
Action: Mouse pressed left at (856, 610)
Screenshot: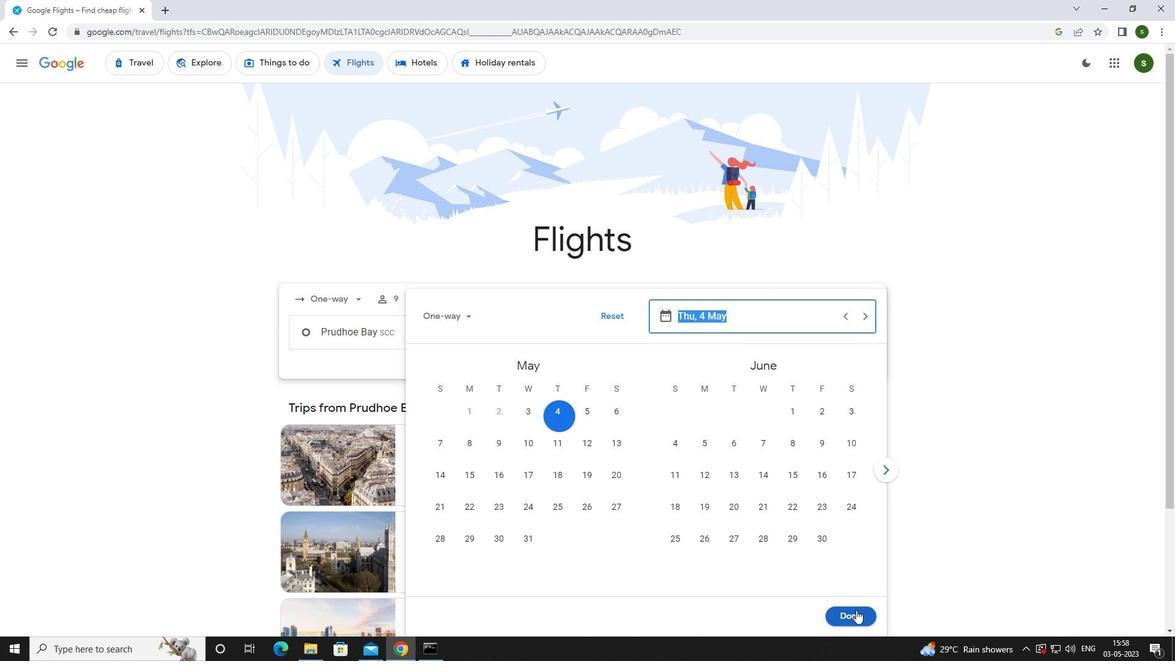 
Action: Mouse moved to (590, 374)
Screenshot: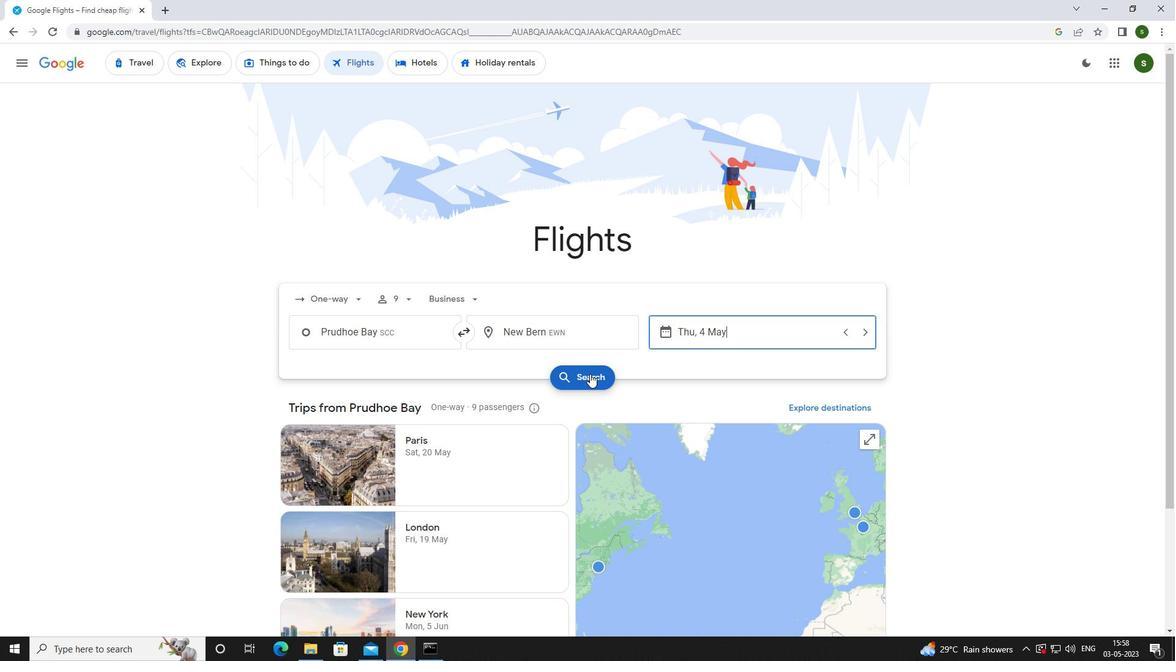 
Action: Mouse pressed left at (590, 374)
Screenshot: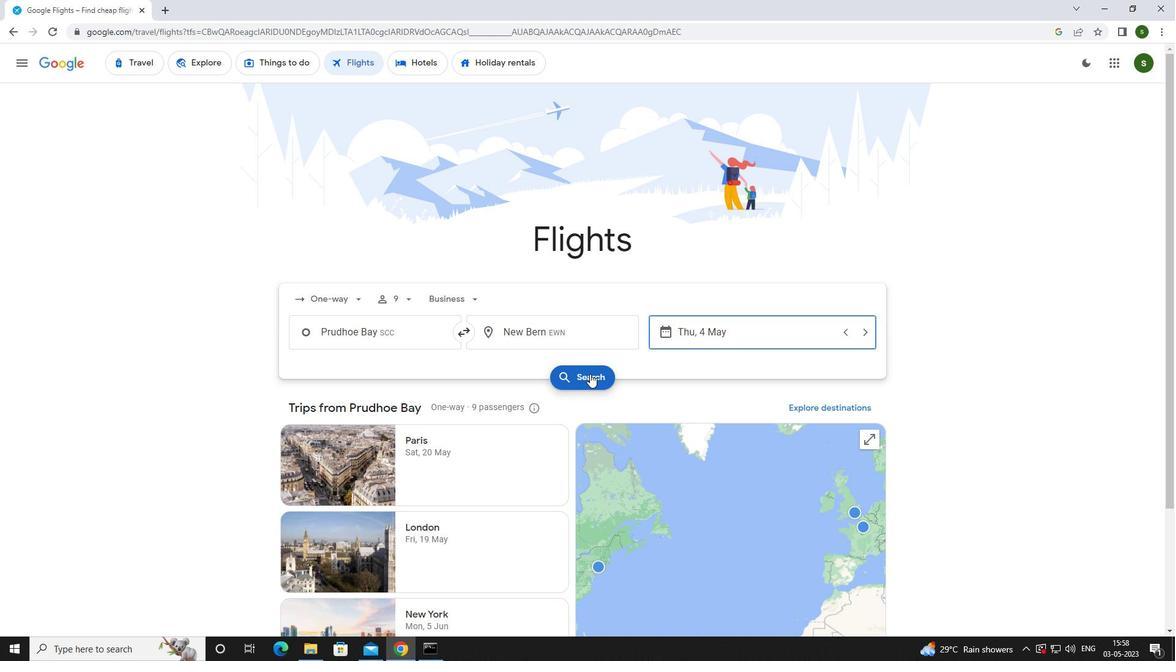 
Action: Mouse moved to (308, 175)
Screenshot: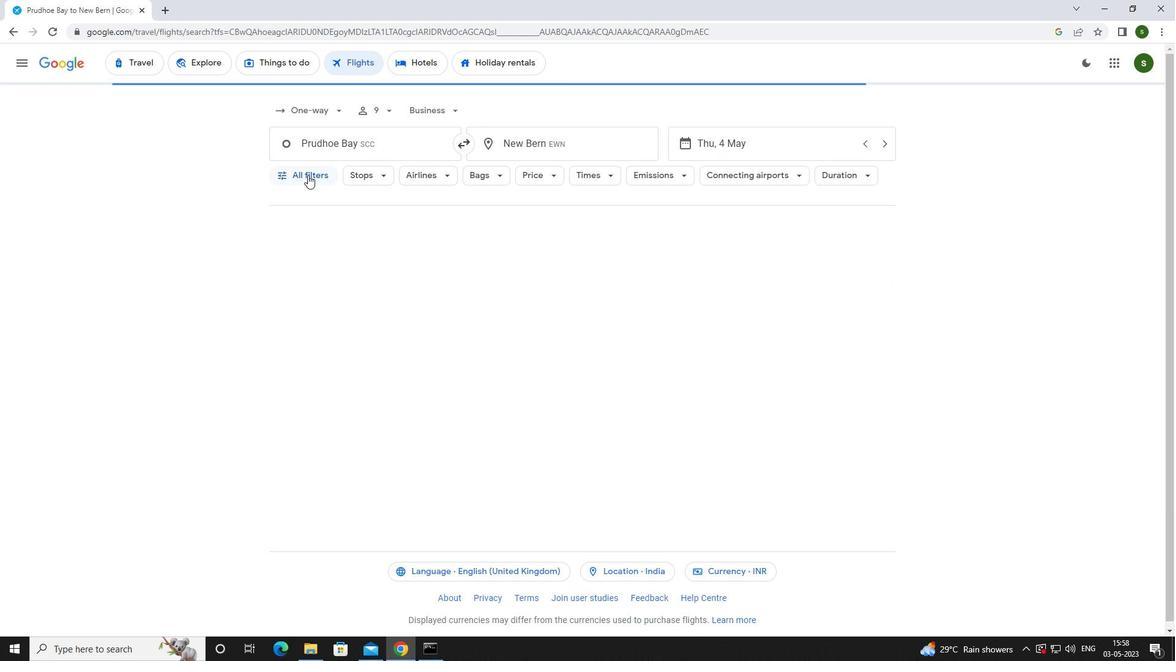 
Action: Mouse pressed left at (308, 175)
Screenshot: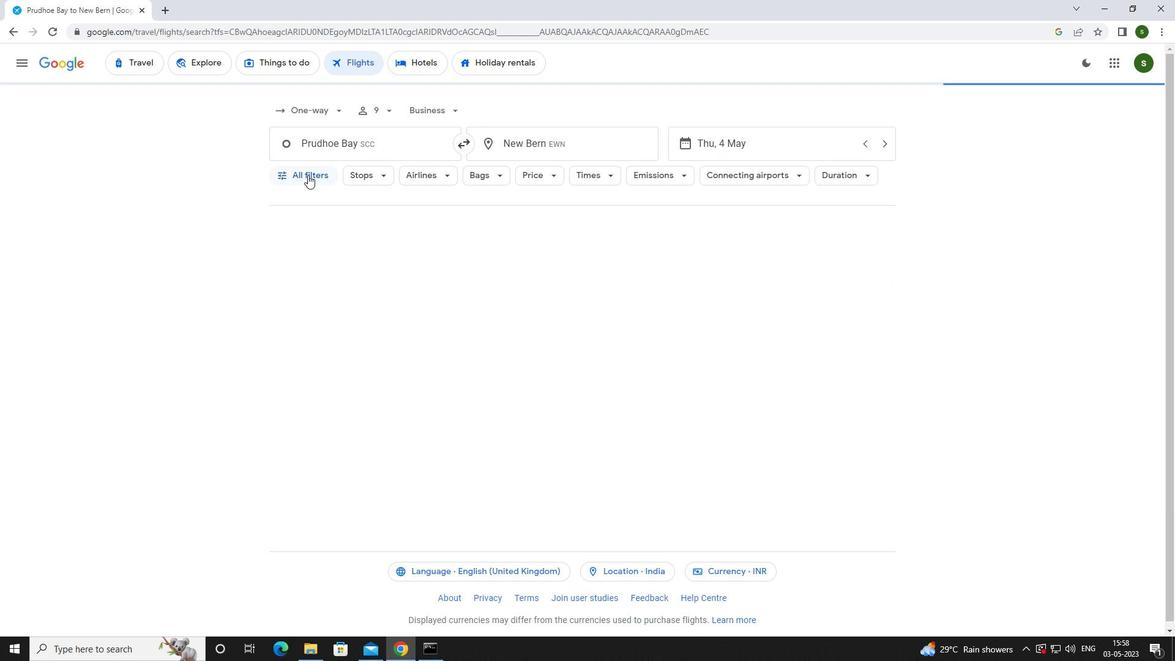 
Action: Mouse moved to (443, 307)
Screenshot: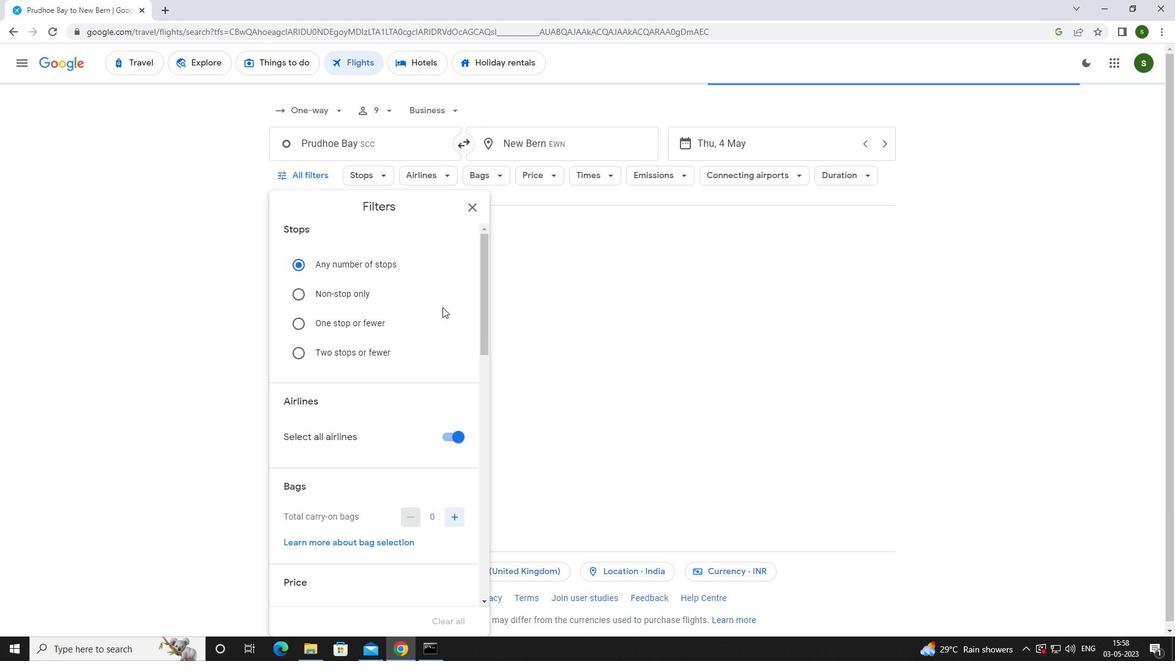 
Action: Mouse scrolled (443, 306) with delta (0, 0)
Screenshot: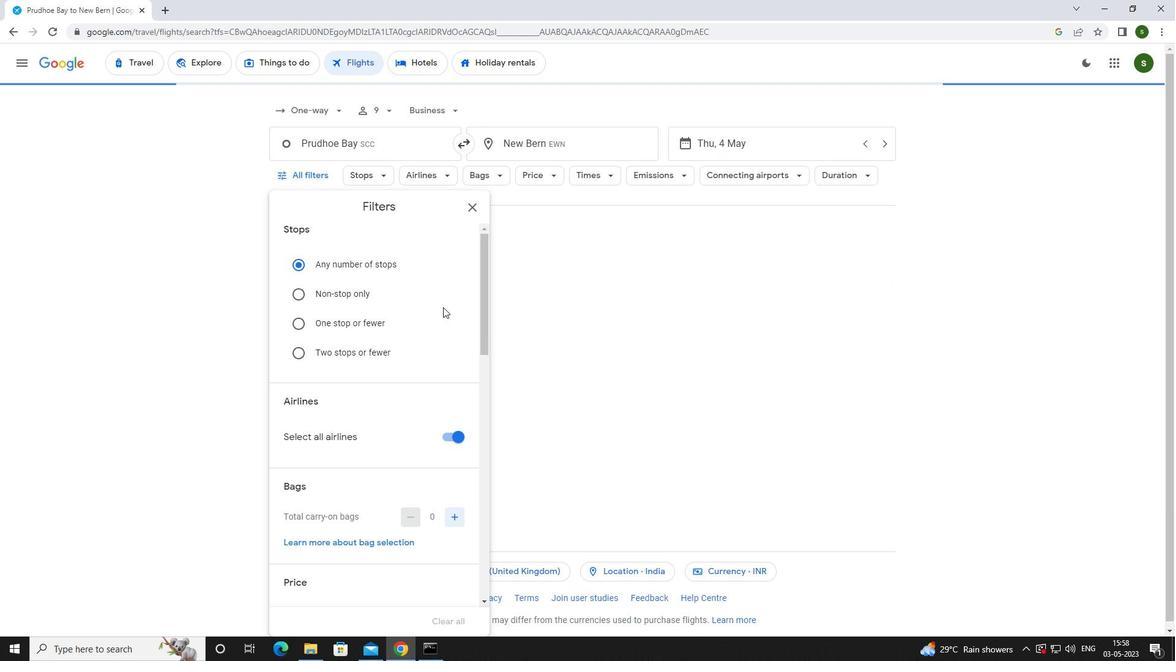 
Action: Mouse scrolled (443, 306) with delta (0, 0)
Screenshot: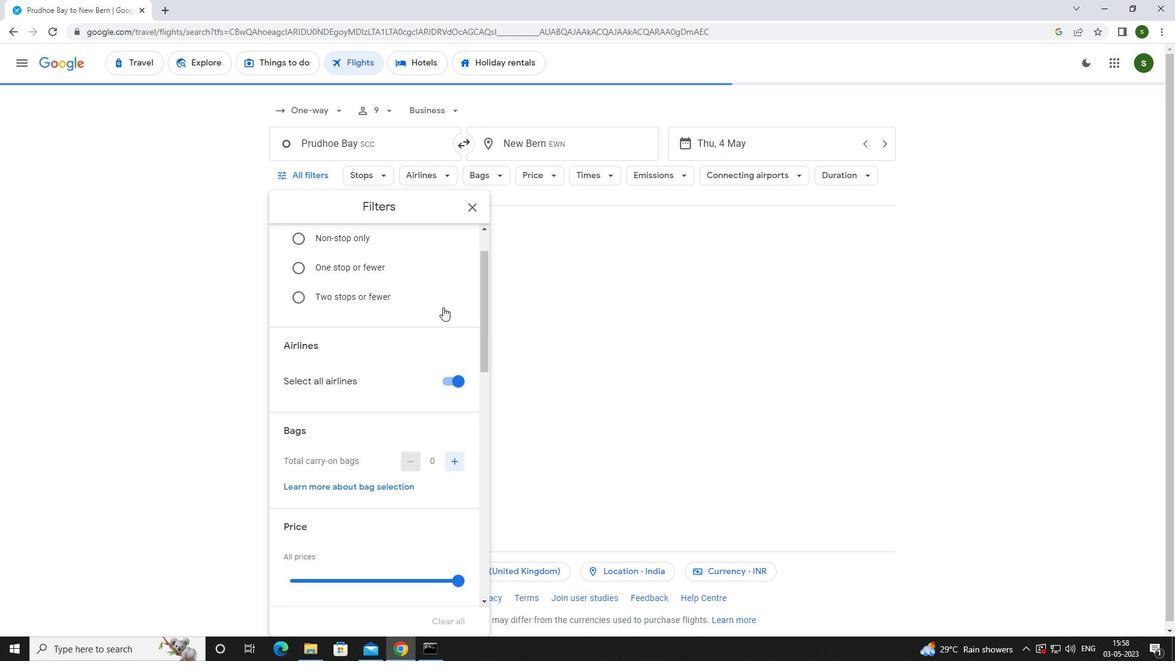 
Action: Mouse scrolled (443, 306) with delta (0, 0)
Screenshot: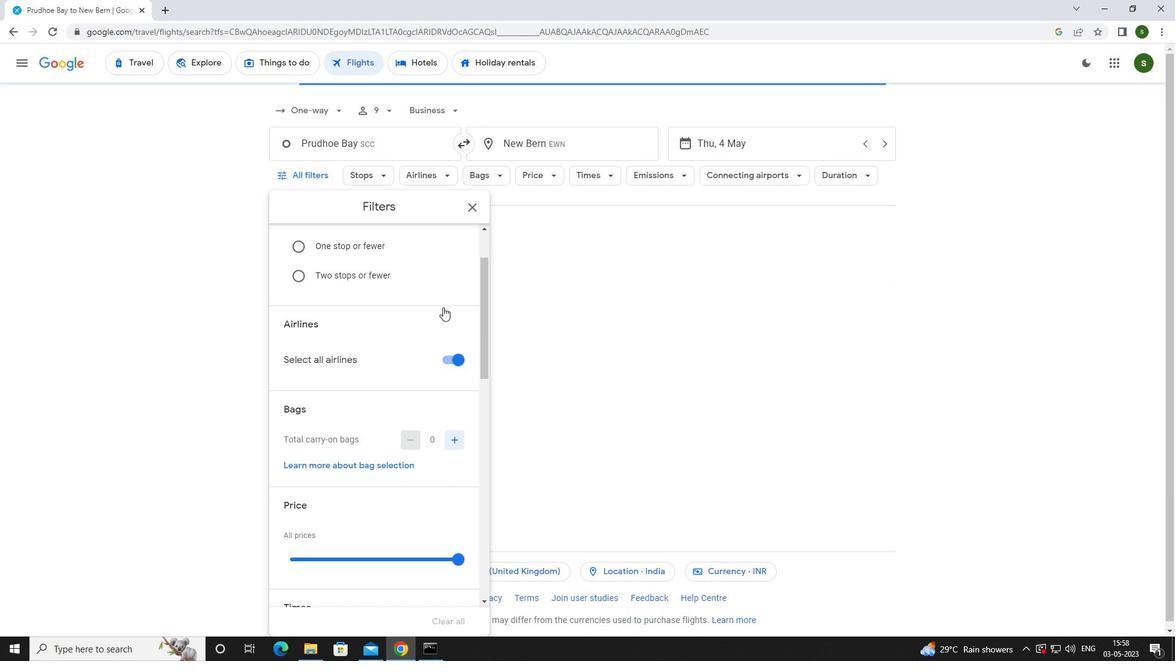 
Action: Mouse scrolled (443, 306) with delta (0, 0)
Screenshot: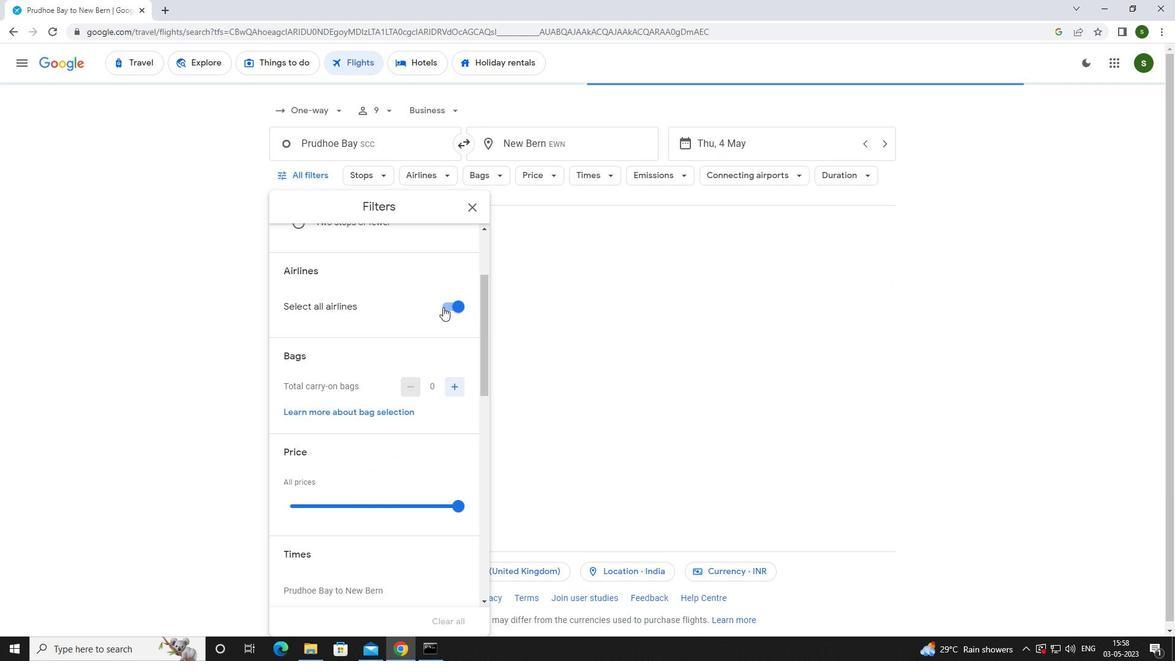 
Action: Mouse scrolled (443, 306) with delta (0, 0)
Screenshot: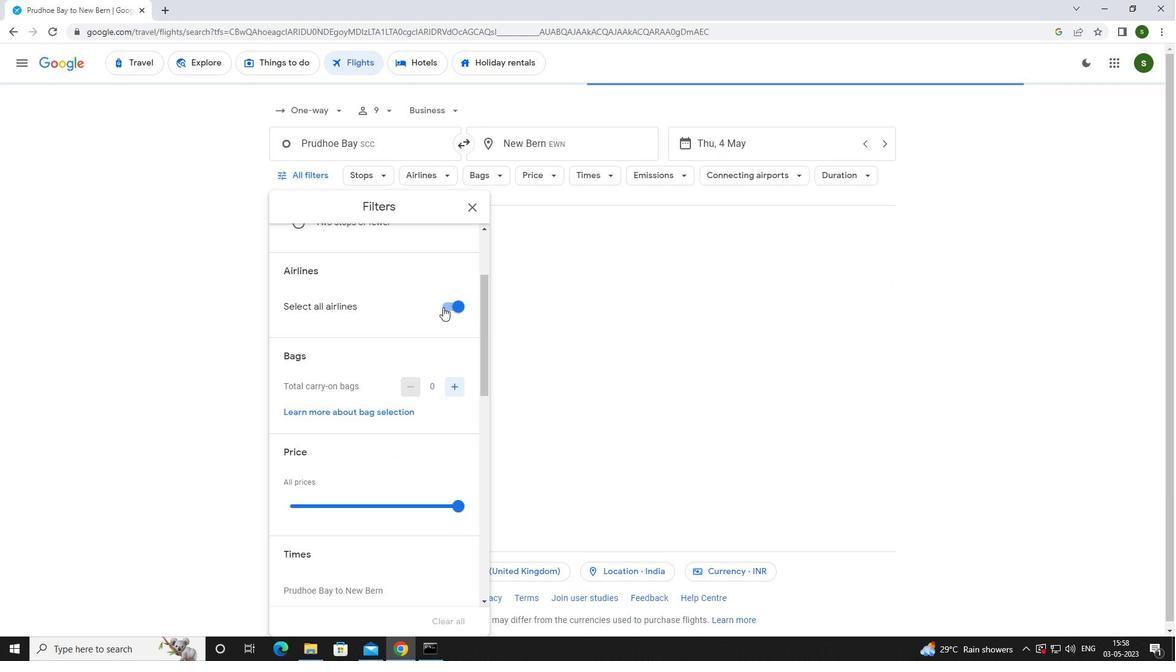 
Action: Mouse scrolled (443, 306) with delta (0, 0)
Screenshot: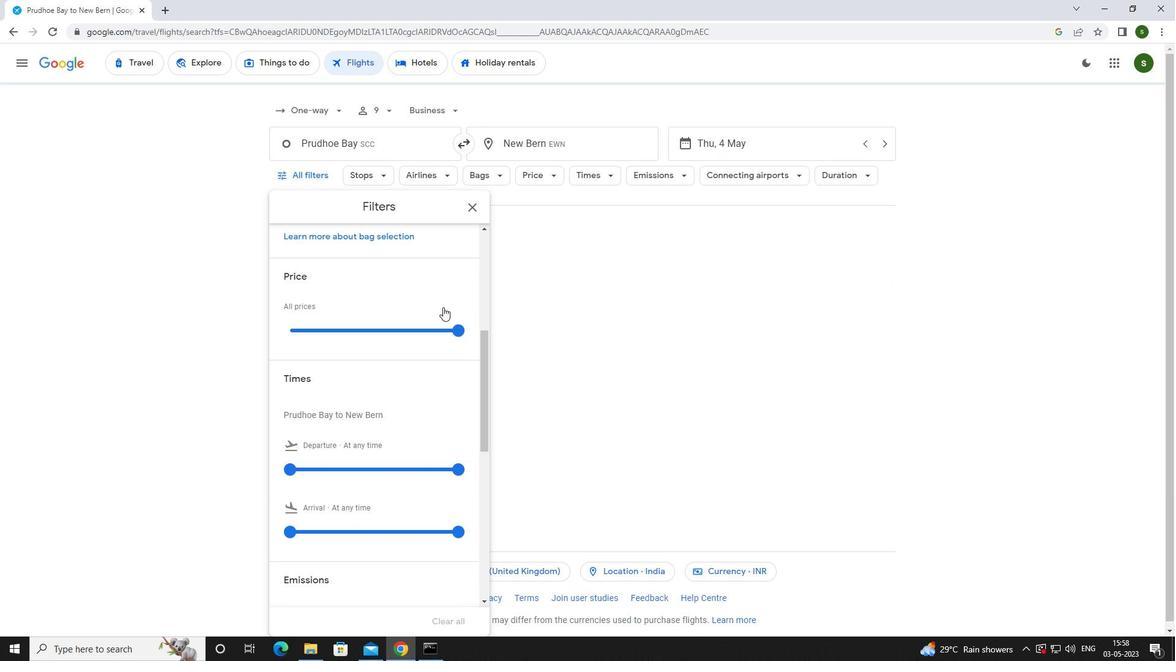 
Action: Mouse moved to (443, 307)
Screenshot: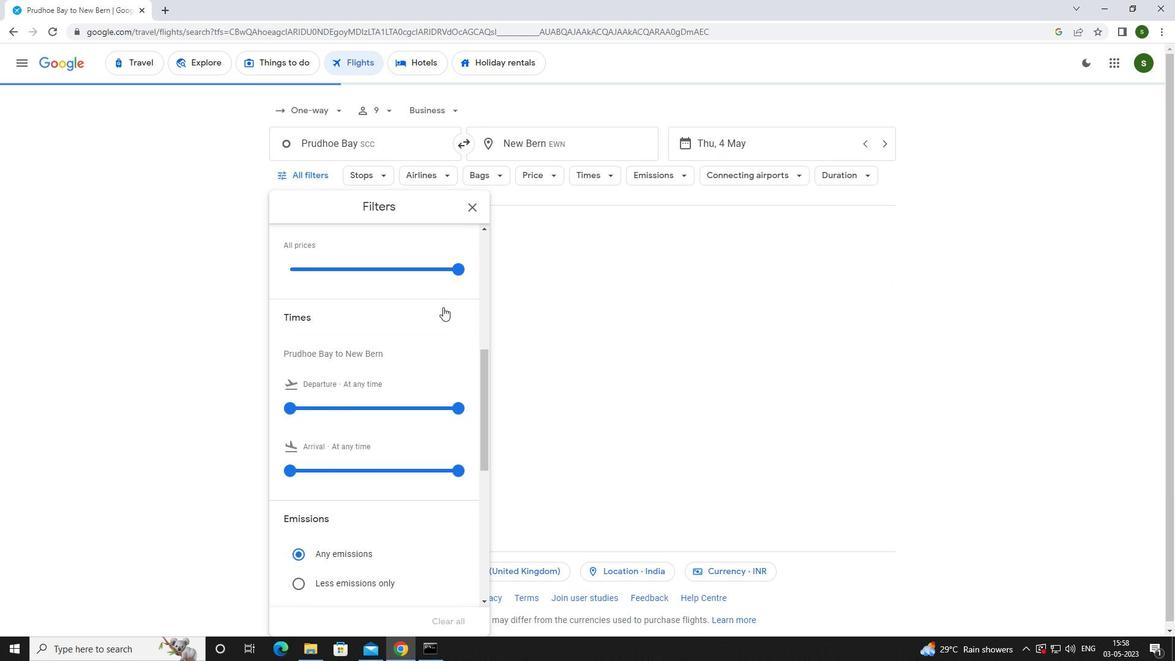 
Action: Mouse scrolled (443, 308) with delta (0, 0)
Screenshot: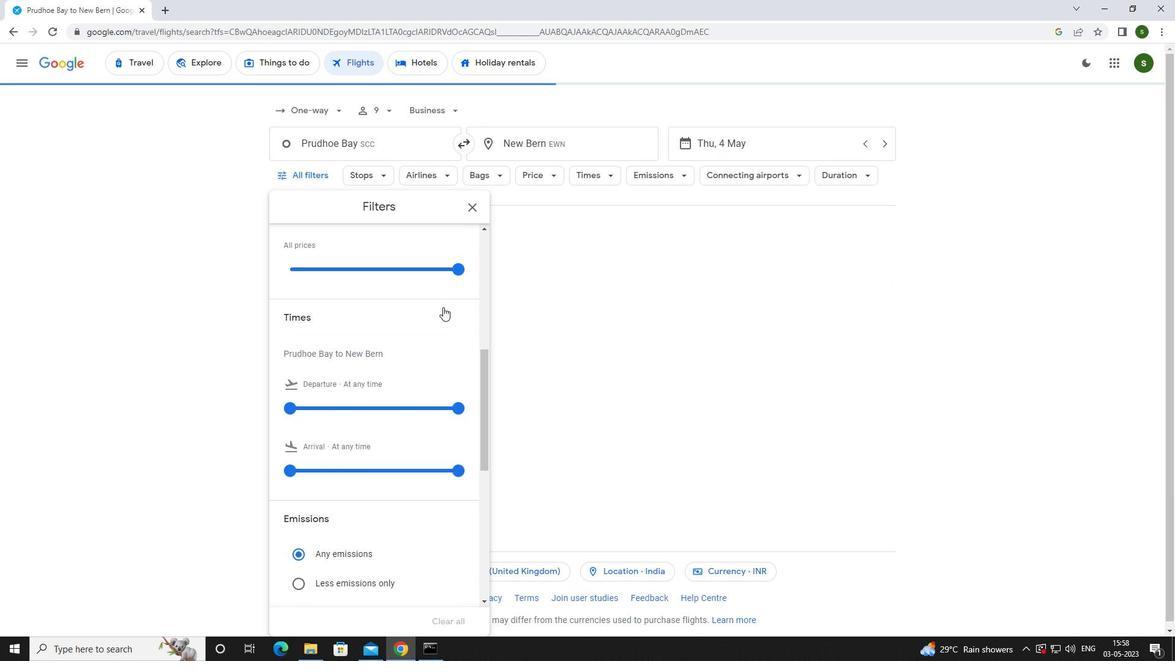 
Action: Mouse moved to (447, 293)
Screenshot: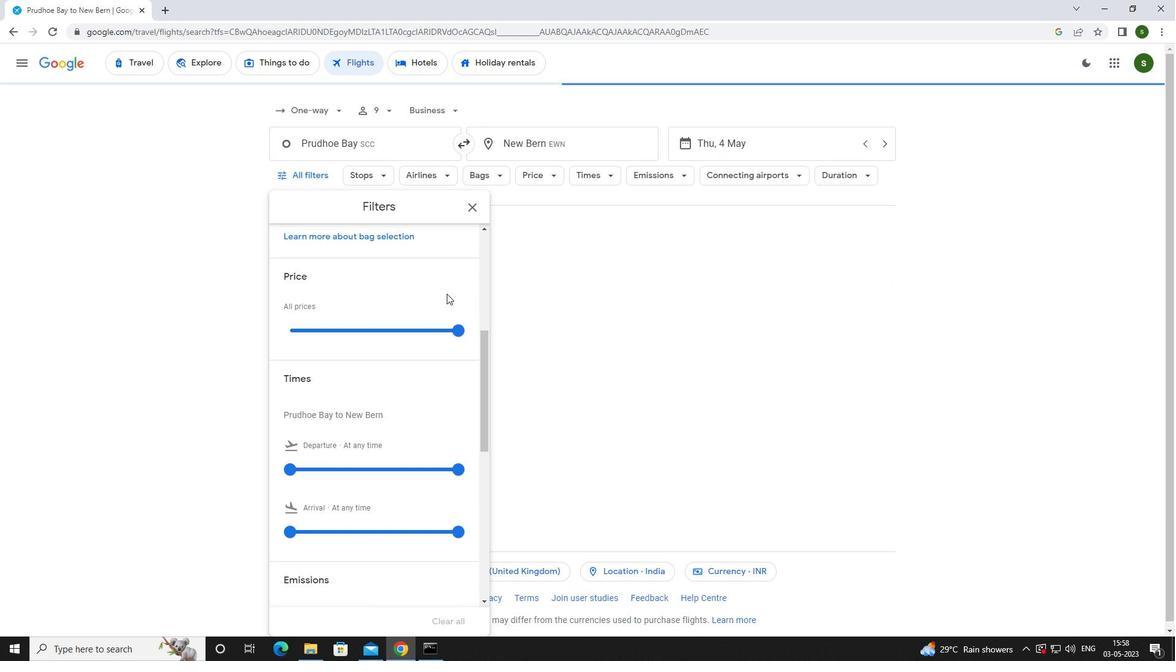 
Action: Mouse scrolled (447, 294) with delta (0, 0)
Screenshot: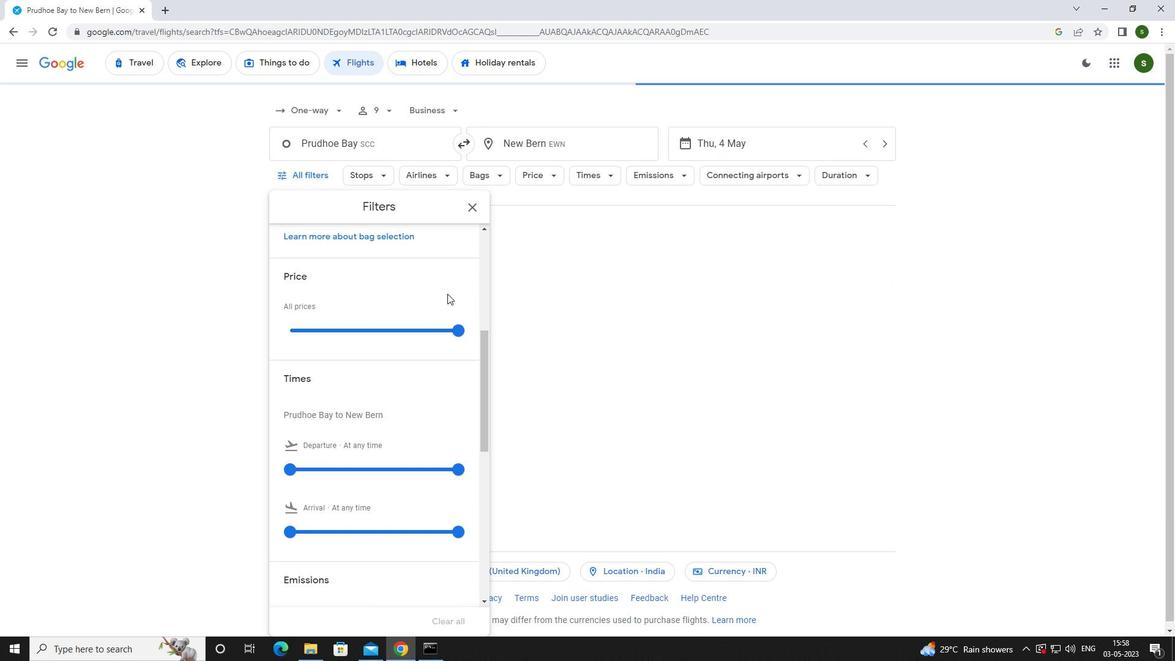 
Action: Mouse moved to (456, 268)
Screenshot: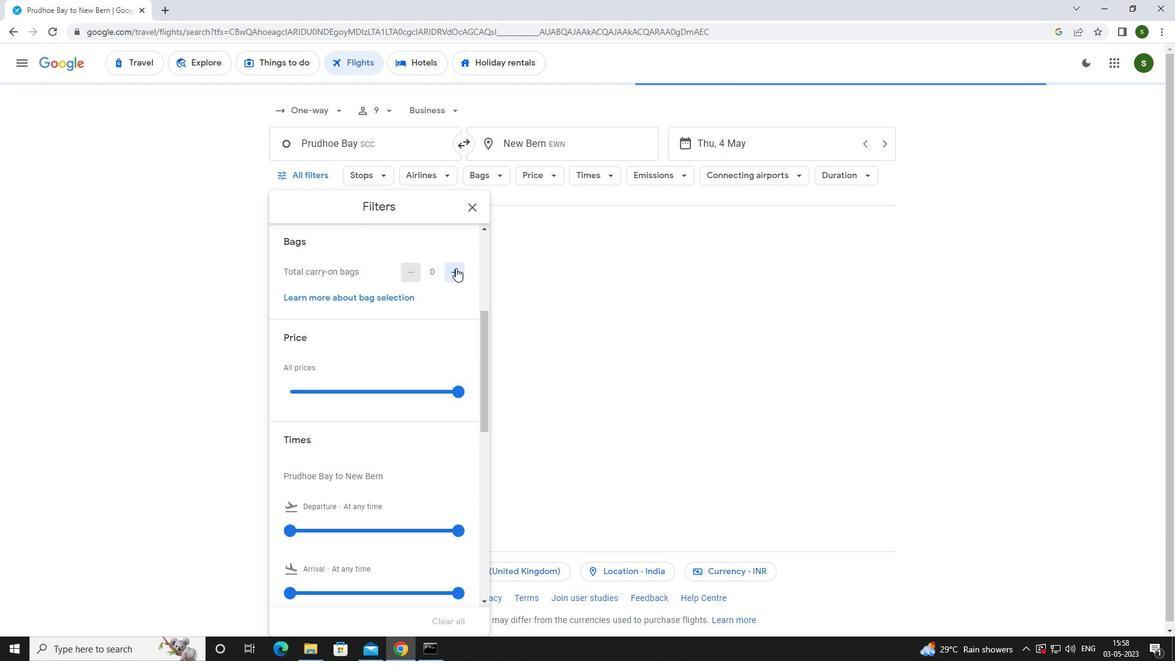 
Action: Mouse pressed left at (456, 268)
Screenshot: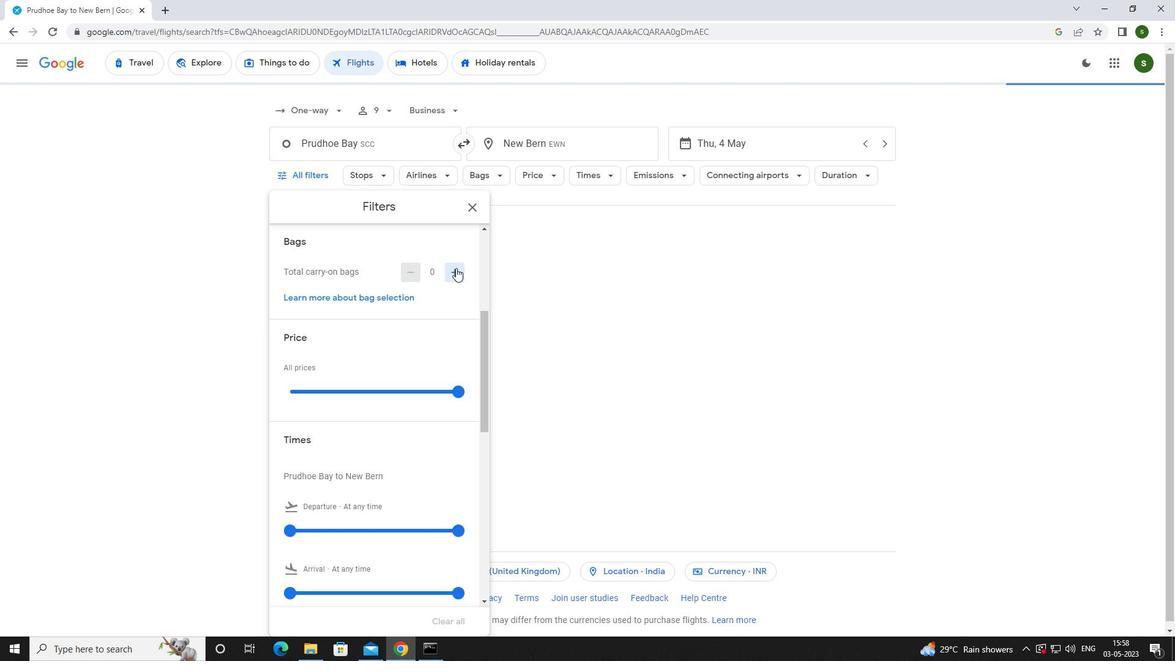 
Action: Mouse pressed left at (456, 268)
Screenshot: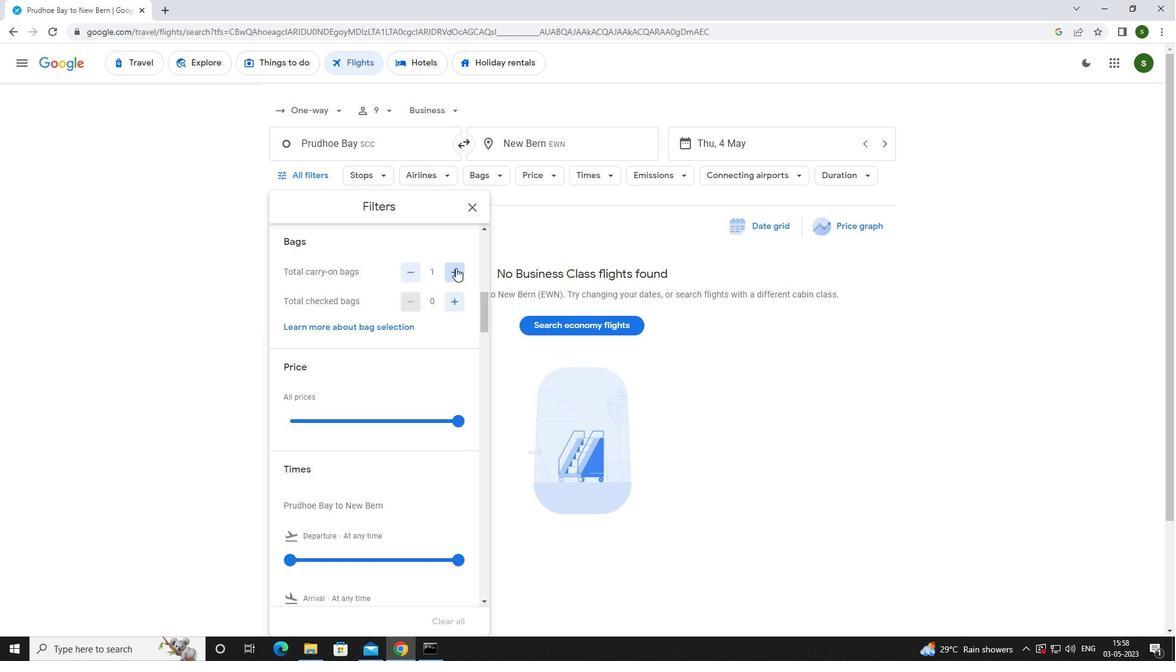 
Action: Mouse scrolled (456, 267) with delta (0, 0)
Screenshot: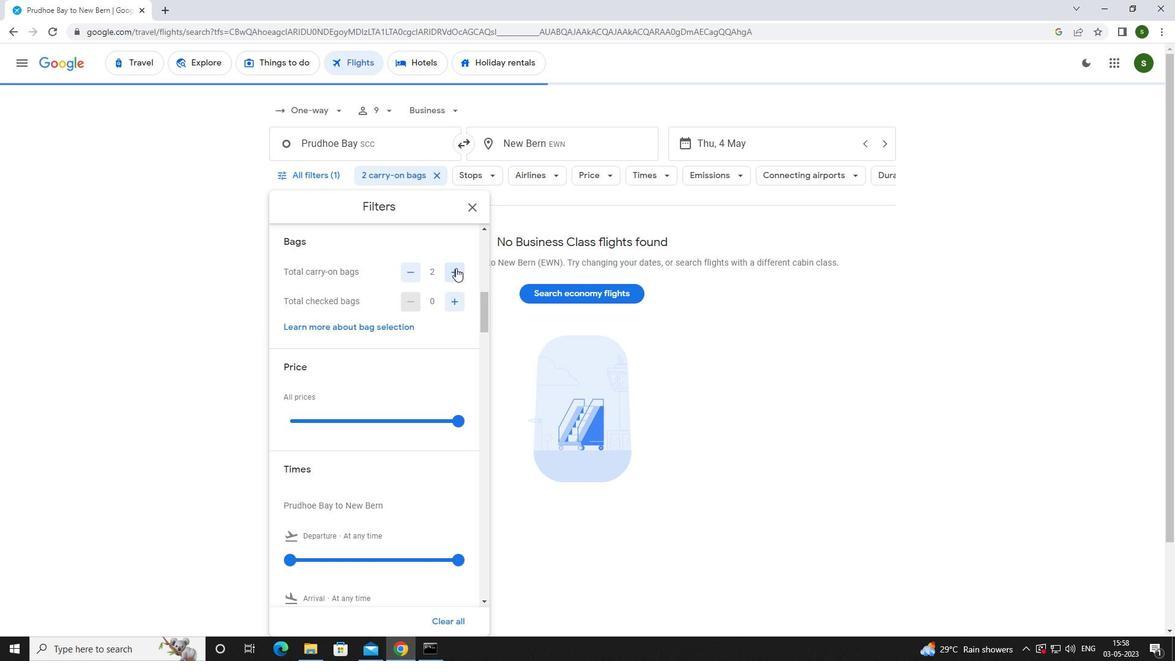 
Action: Mouse scrolled (456, 267) with delta (0, 0)
Screenshot: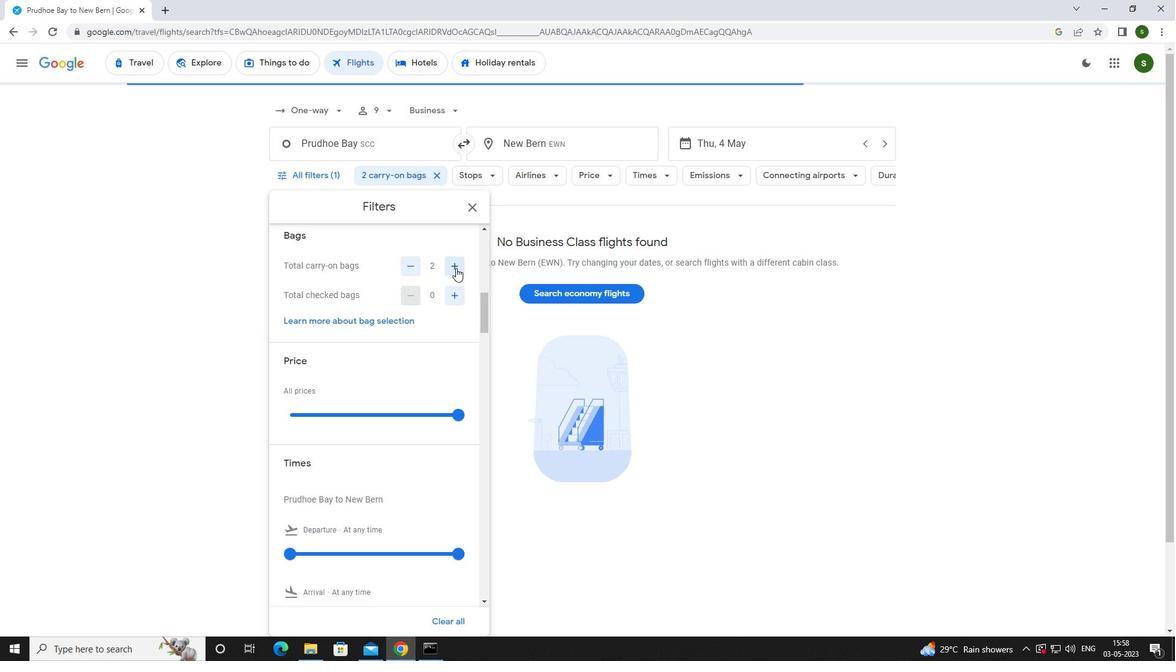 
Action: Mouse scrolled (456, 267) with delta (0, 0)
Screenshot: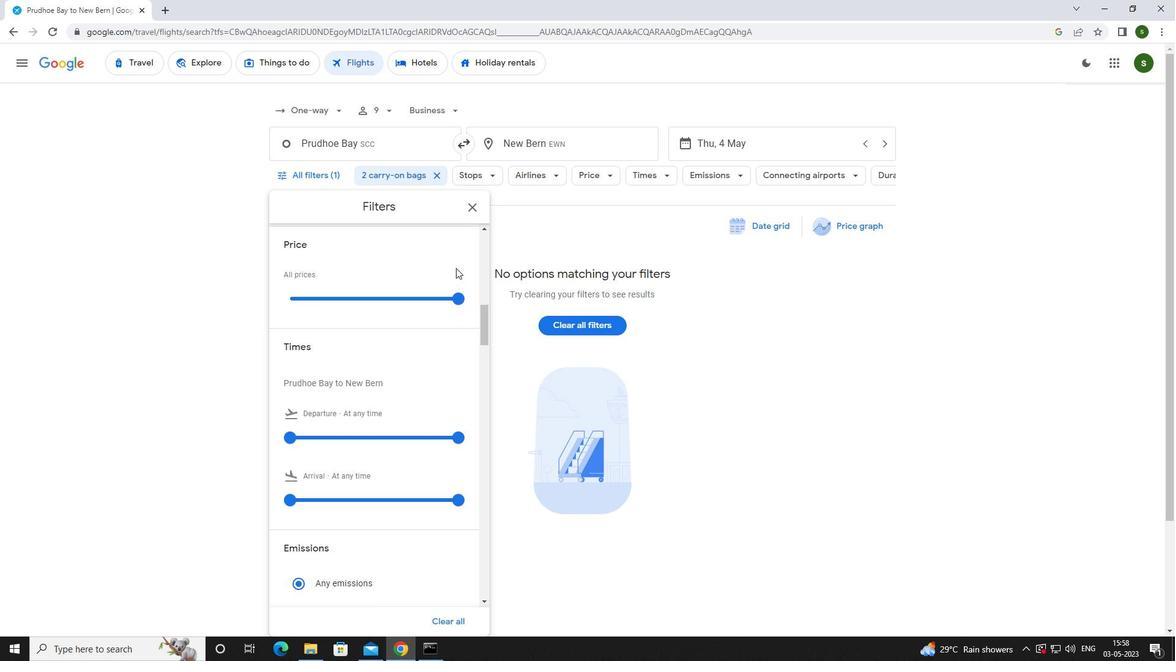 
Action: Mouse scrolled (456, 267) with delta (0, 0)
Screenshot: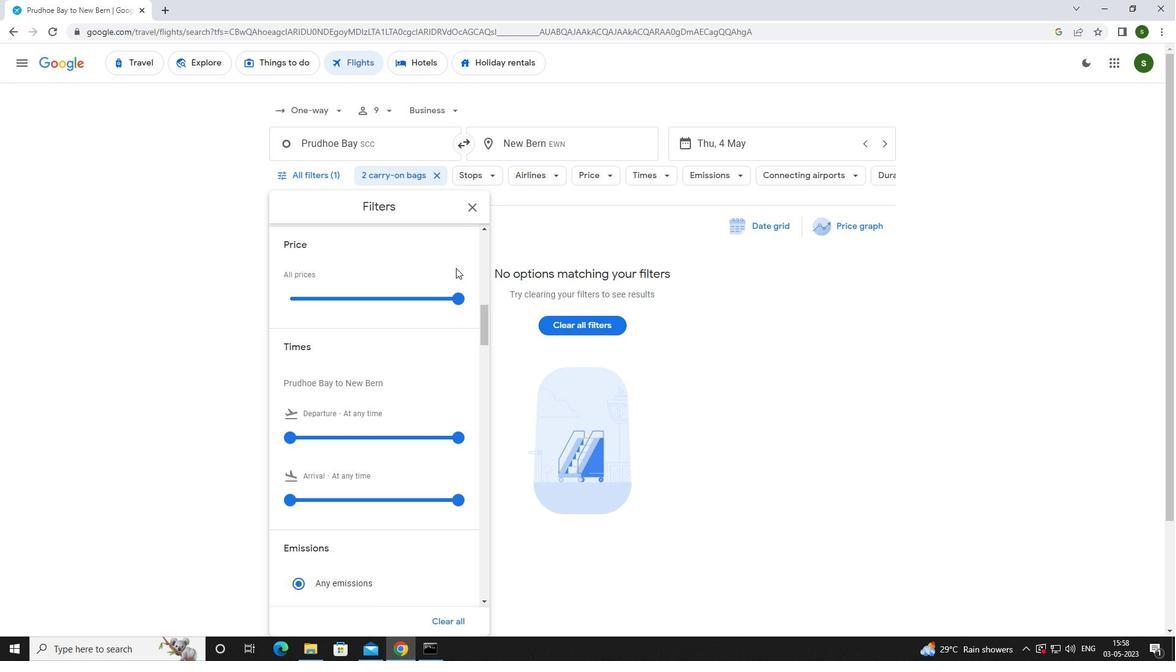 
Action: Mouse moved to (456, 314)
Screenshot: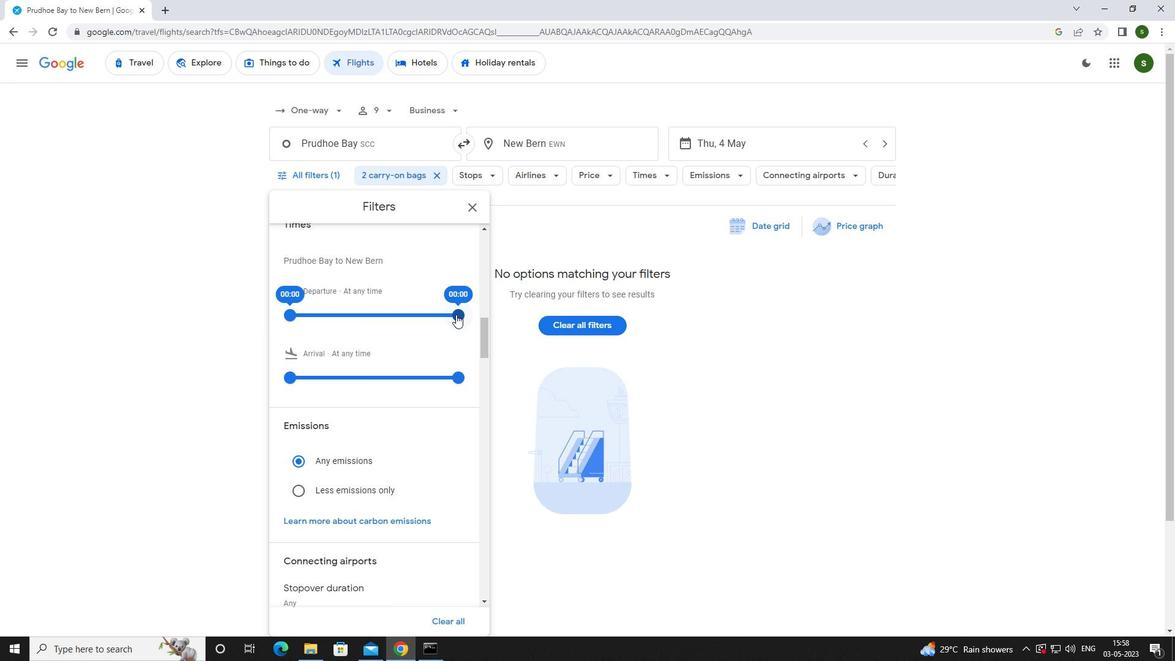 
Action: Mouse pressed left at (456, 314)
Screenshot: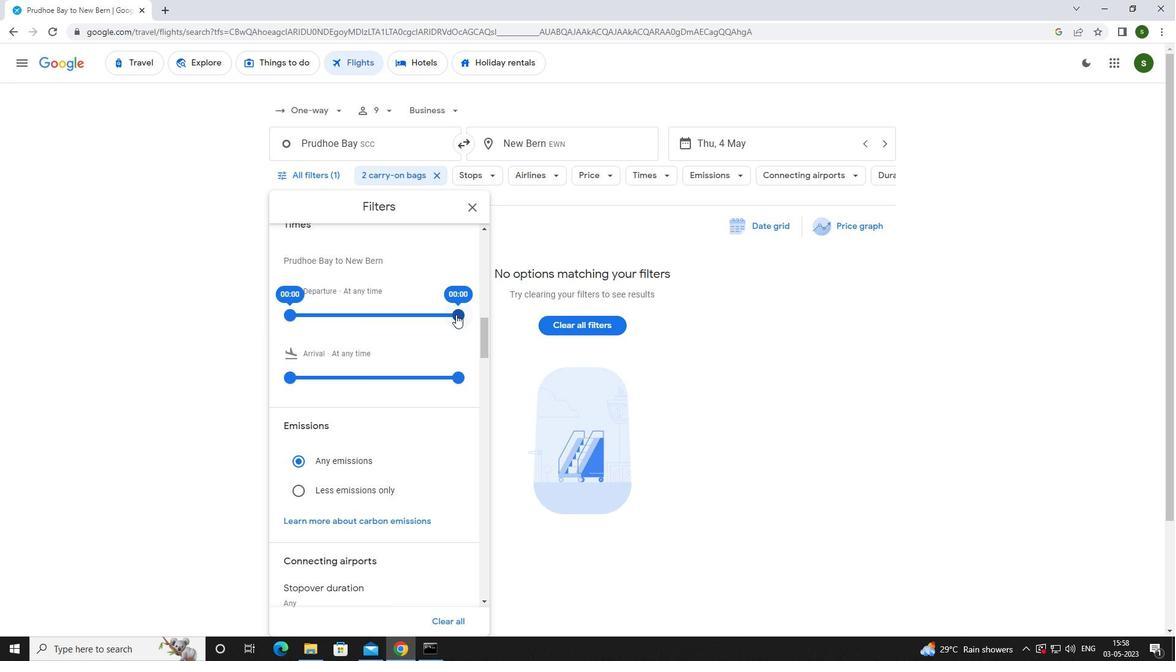 
Action: Mouse moved to (456, 314)
Screenshot: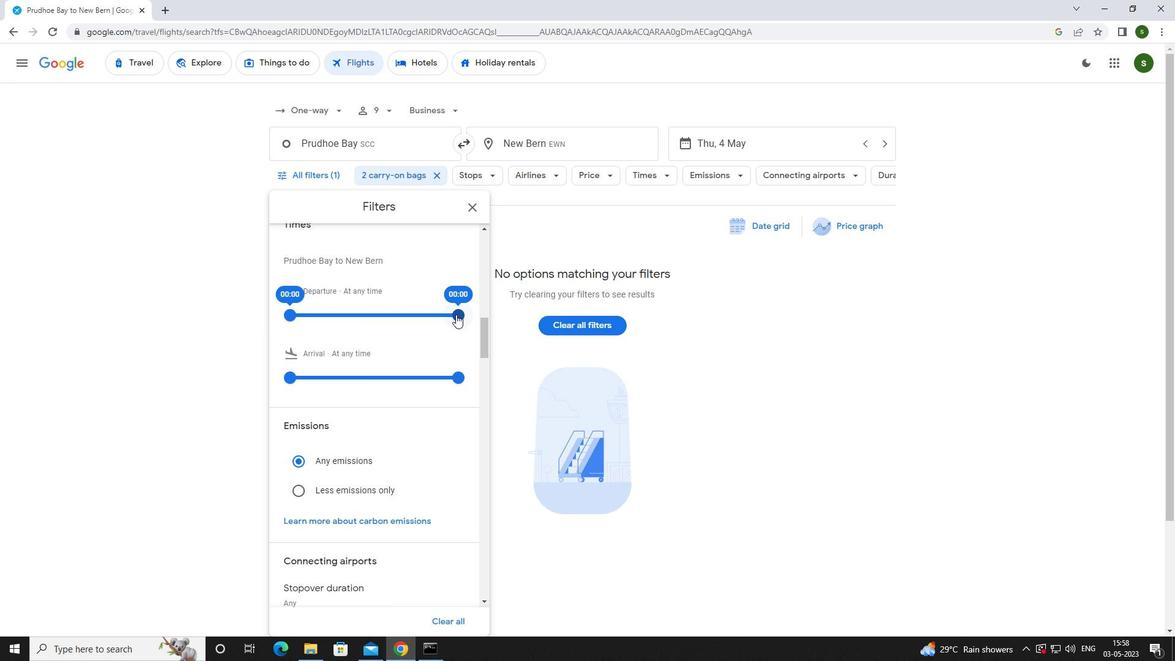 
Action: Mouse scrolled (456, 315) with delta (0, 0)
Screenshot: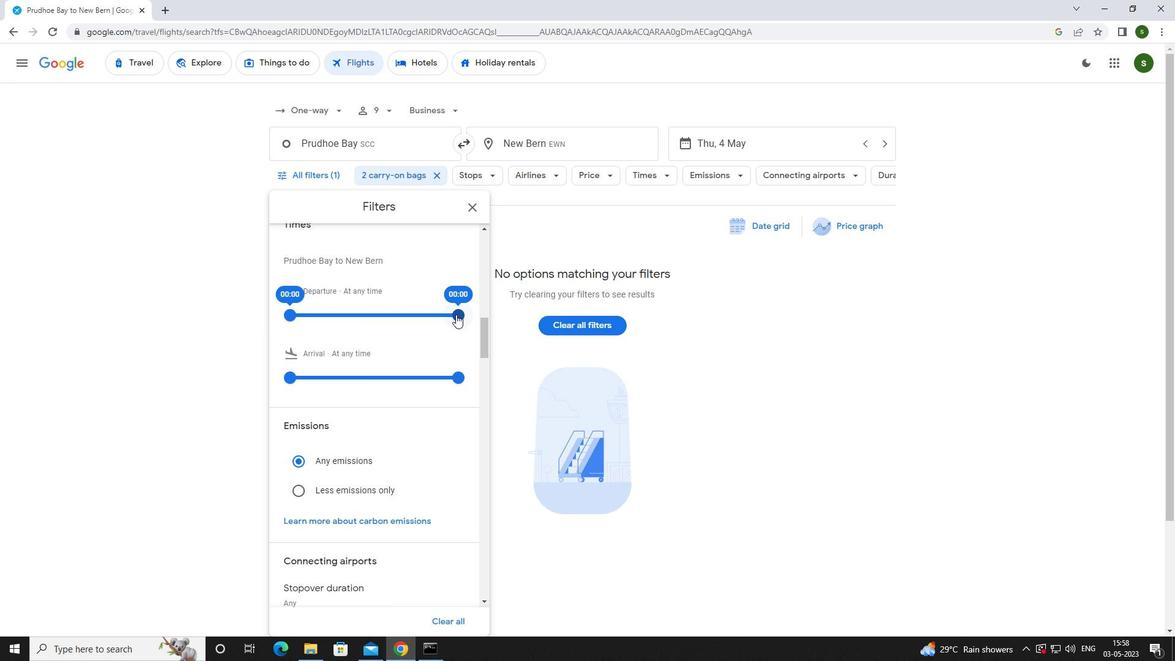 
Action: Mouse moved to (457, 237)
Screenshot: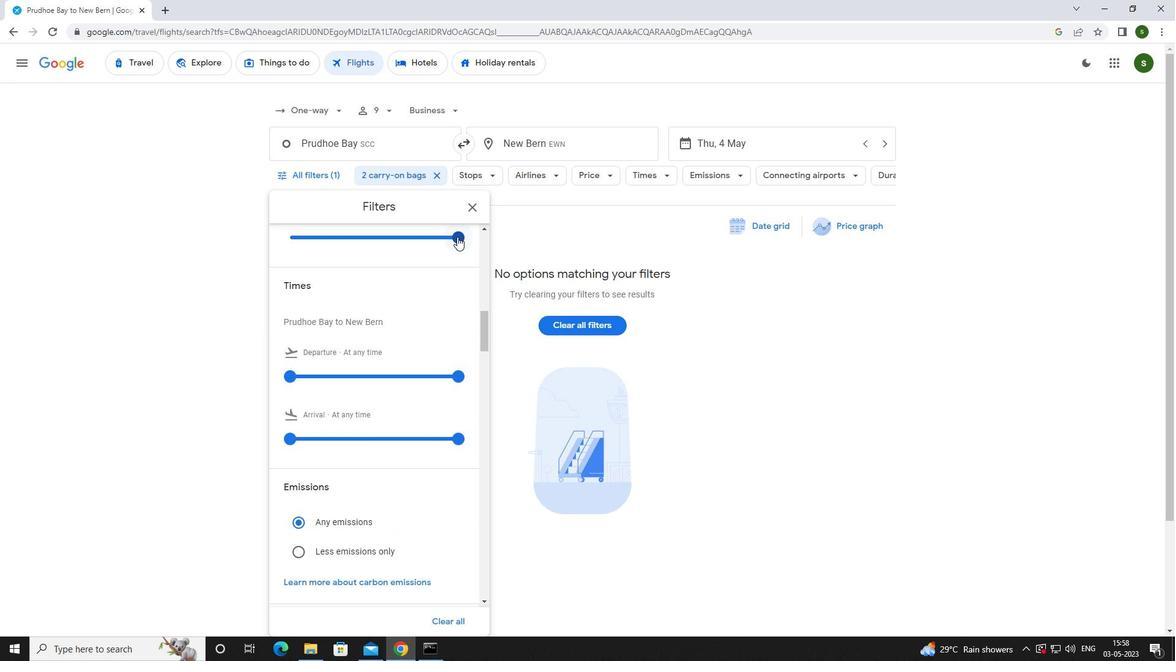 
Action: Mouse pressed left at (457, 237)
Screenshot: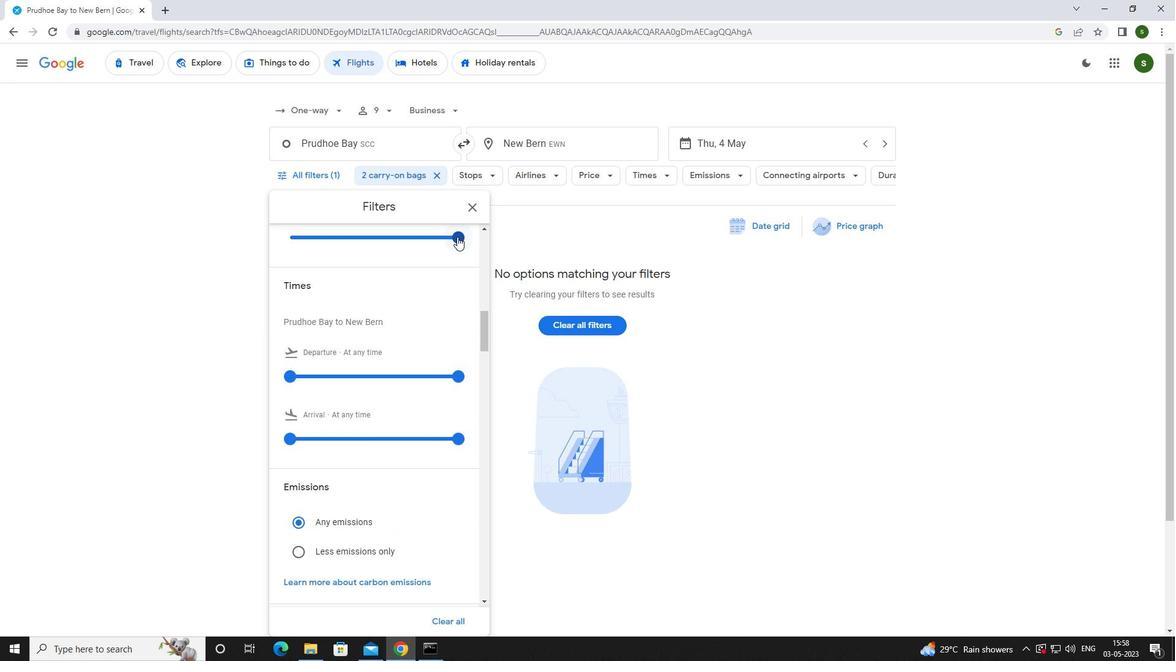 
Action: Mouse scrolled (457, 237) with delta (0, 0)
Screenshot: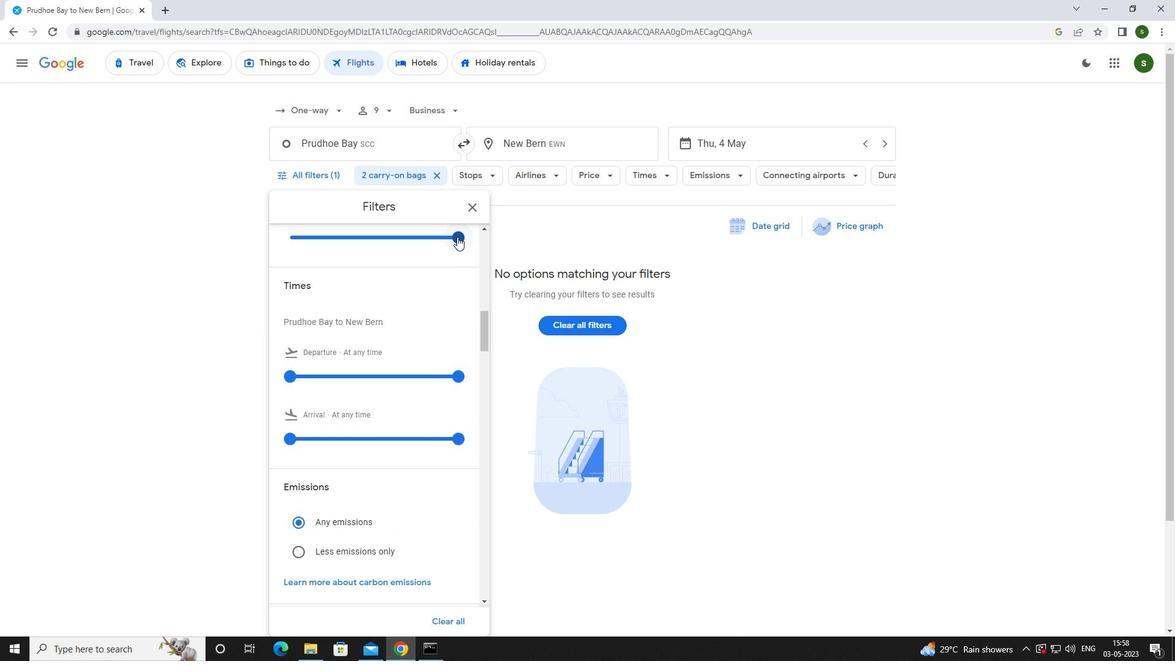 
Action: Mouse moved to (454, 295)
Screenshot: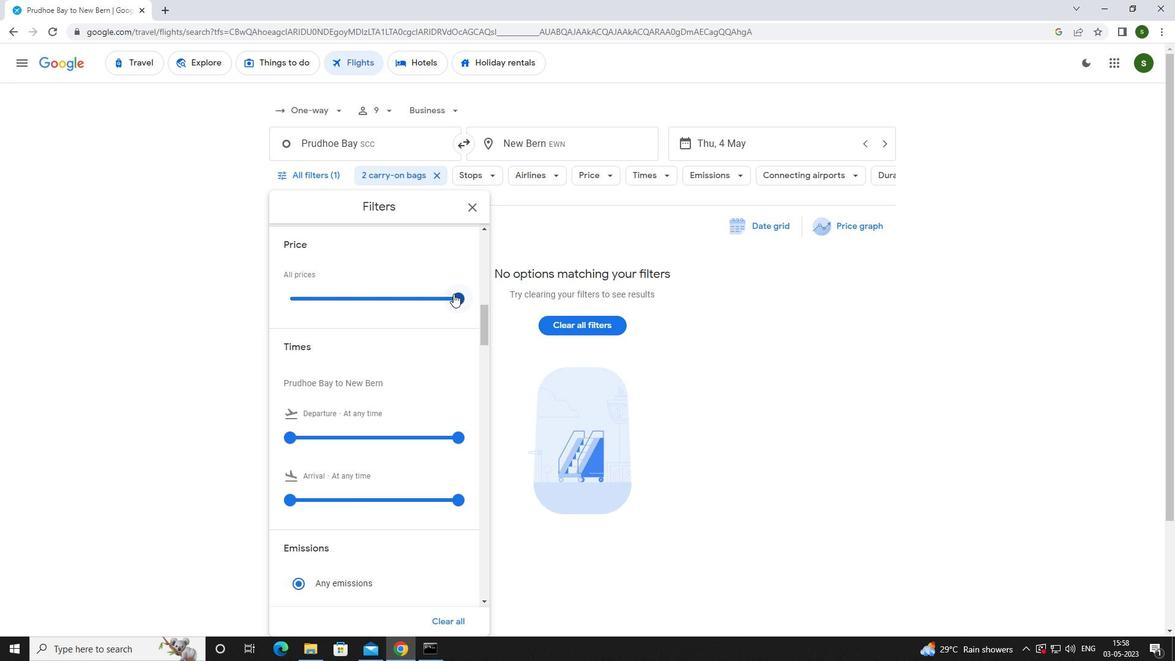 
Action: Mouse pressed left at (454, 295)
Screenshot: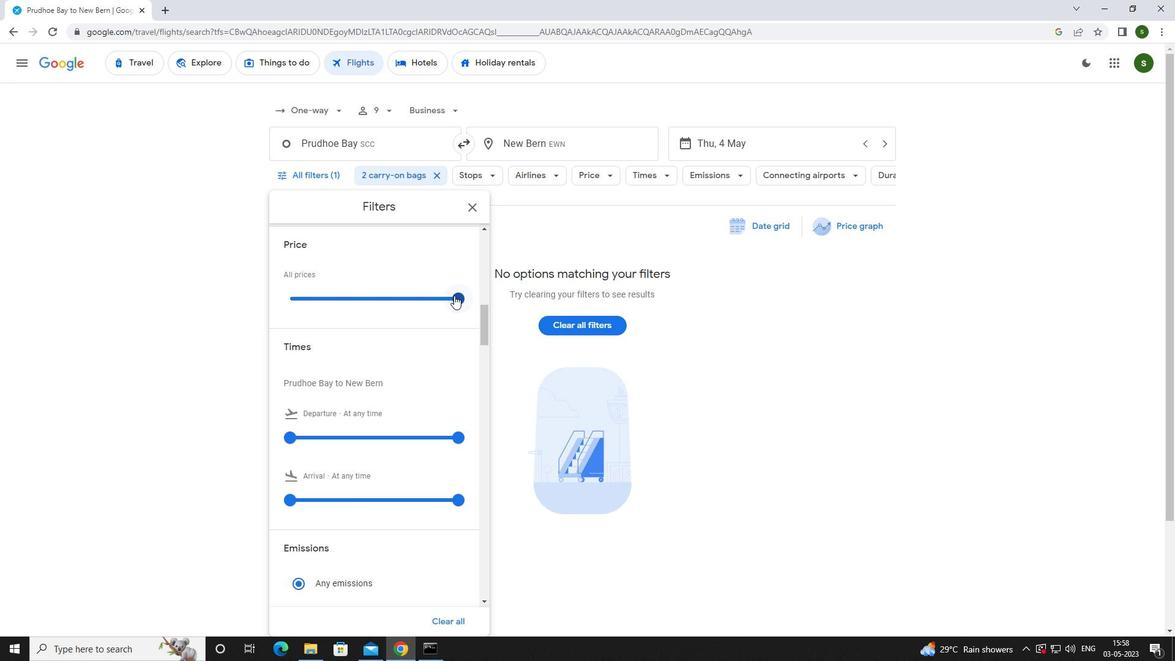 
Action: Mouse scrolled (454, 295) with delta (0, 0)
Screenshot: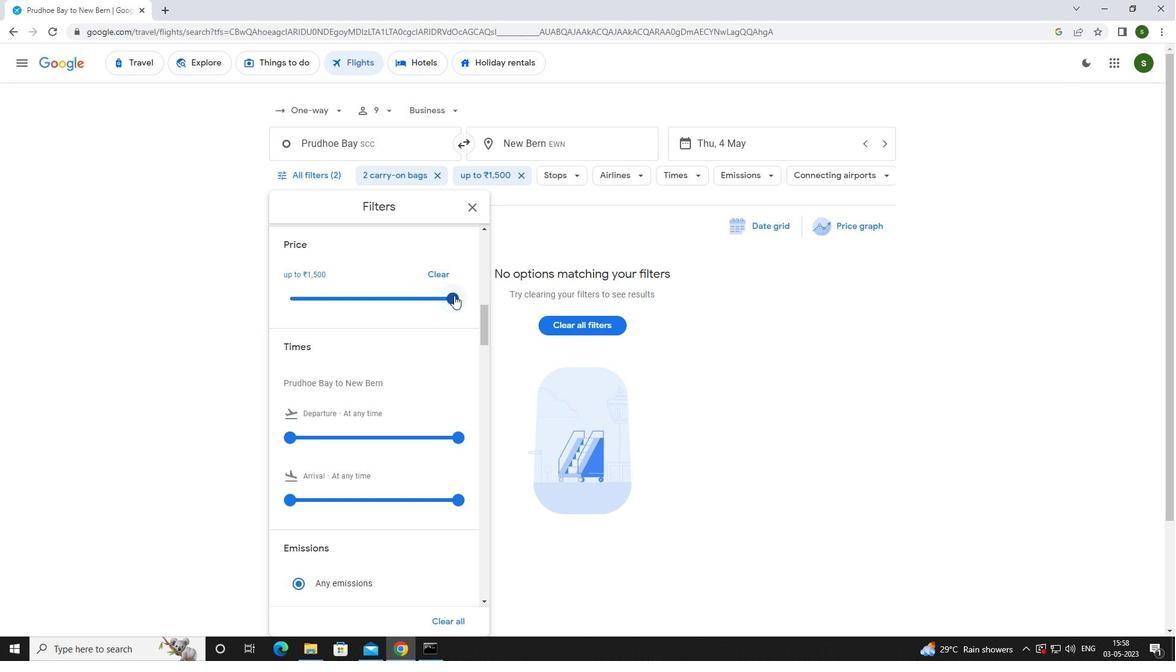 
Action: Mouse moved to (290, 369)
Screenshot: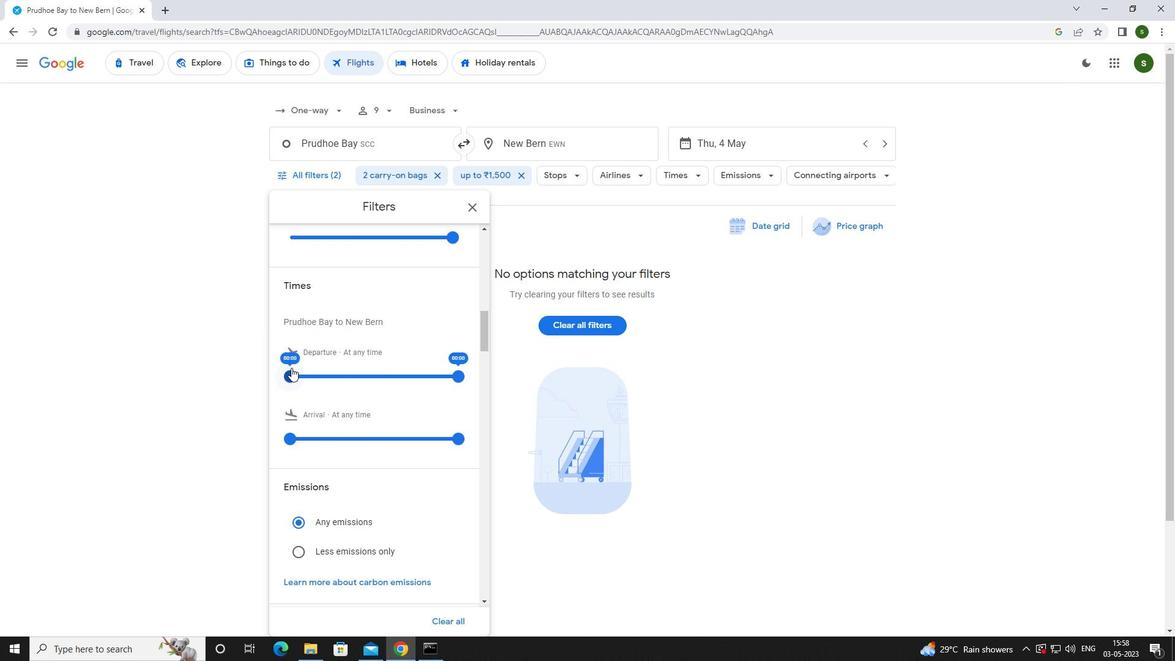 
Action: Mouse pressed left at (290, 369)
Screenshot: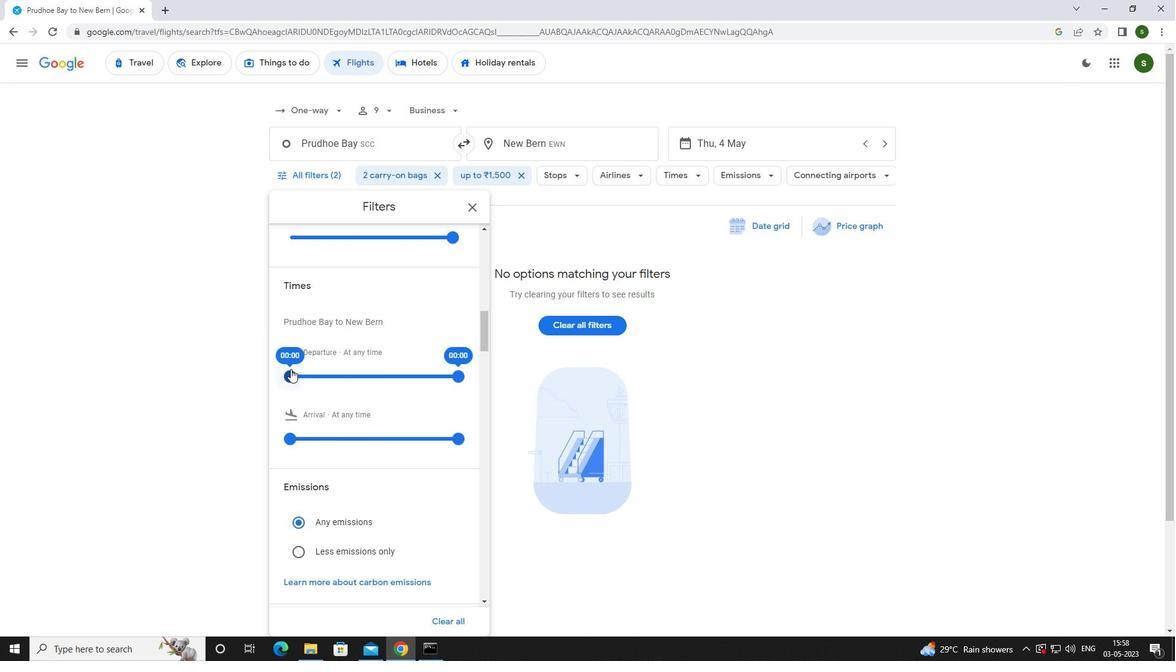 
Action: Mouse moved to (701, 410)
Screenshot: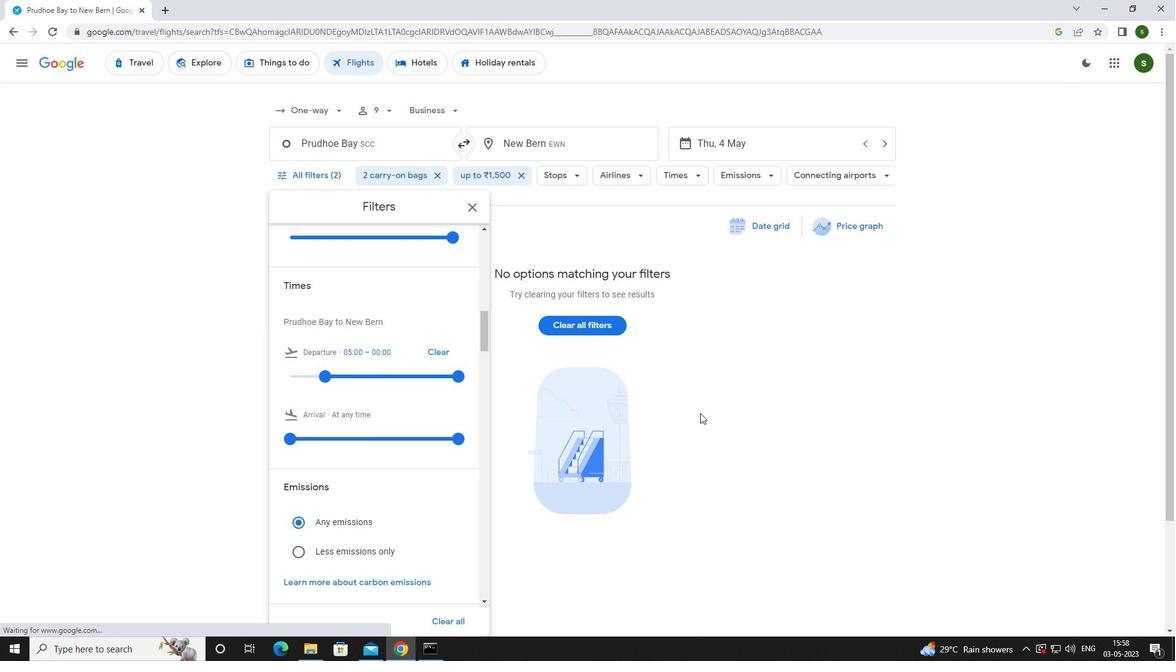 
Action: Mouse pressed left at (701, 410)
Screenshot: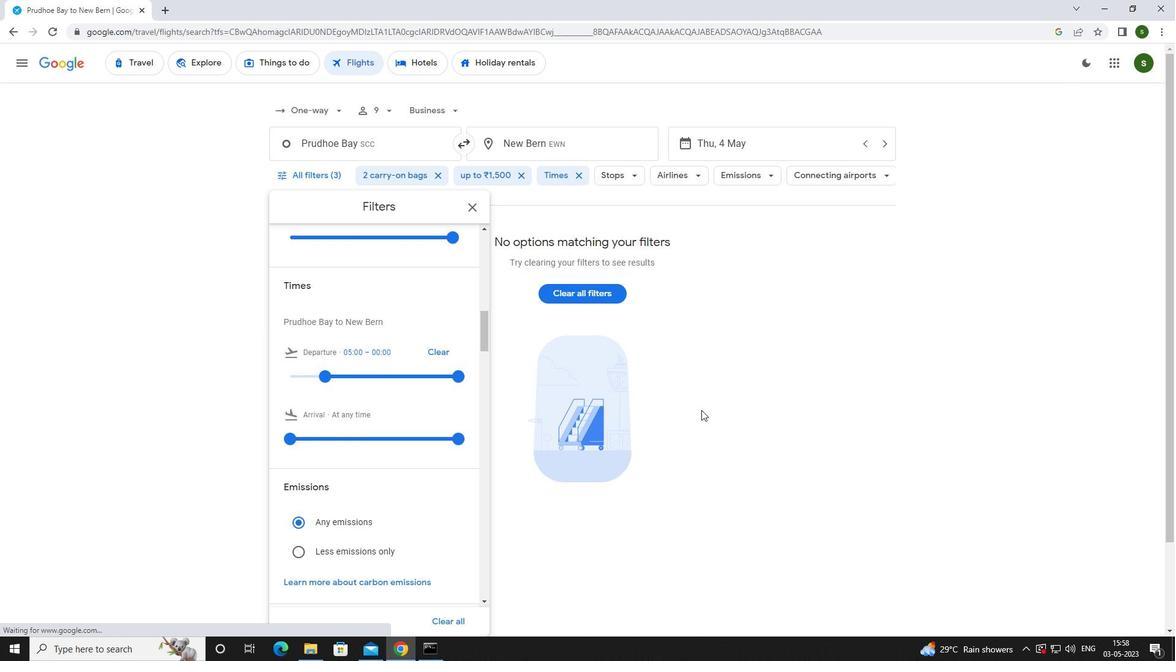
